 Task: Add an event with the title Casual Lunch Break: Yoga Session, date '2024/03/08', time 9:15 AM to 11:15 AM, logged in from the account softage.10@softage.netand send the event invitation to softage.5@softage.net and softage.6@softage.net. Set a reminder for the event 1 hour before
Action: Mouse moved to (110, 129)
Screenshot: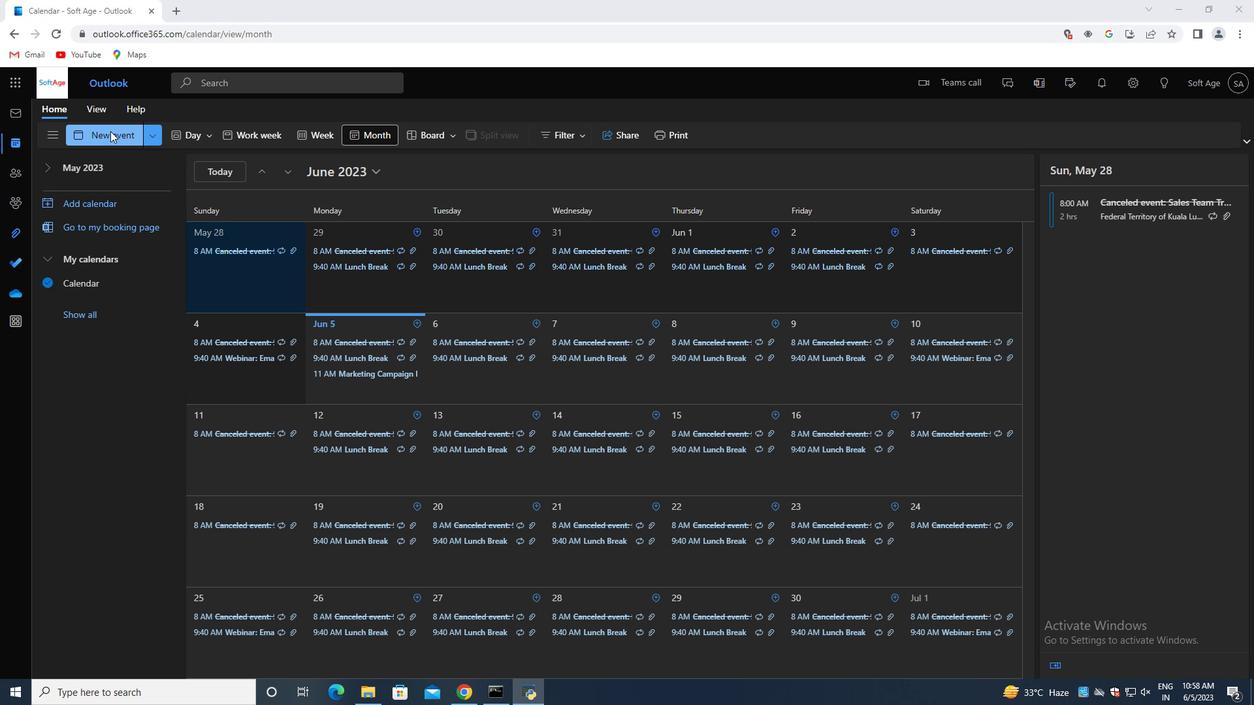 
Action: Mouse pressed left at (110, 129)
Screenshot: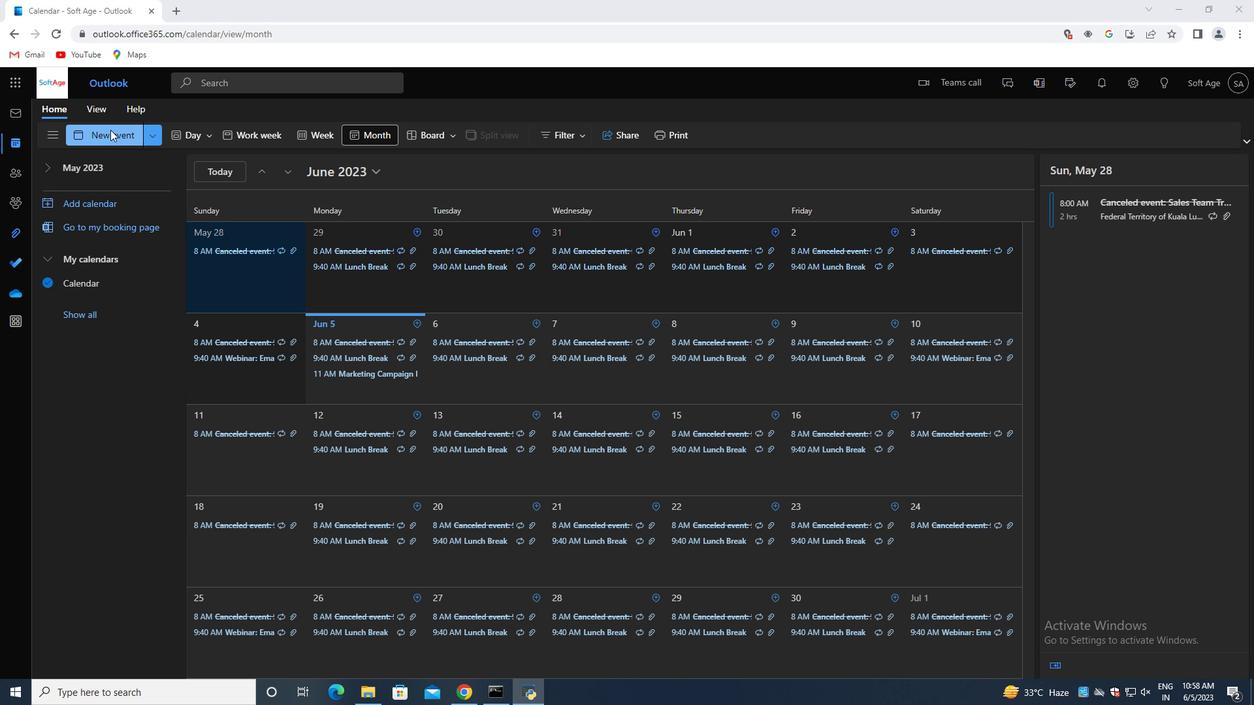 
Action: Mouse moved to (394, 218)
Screenshot: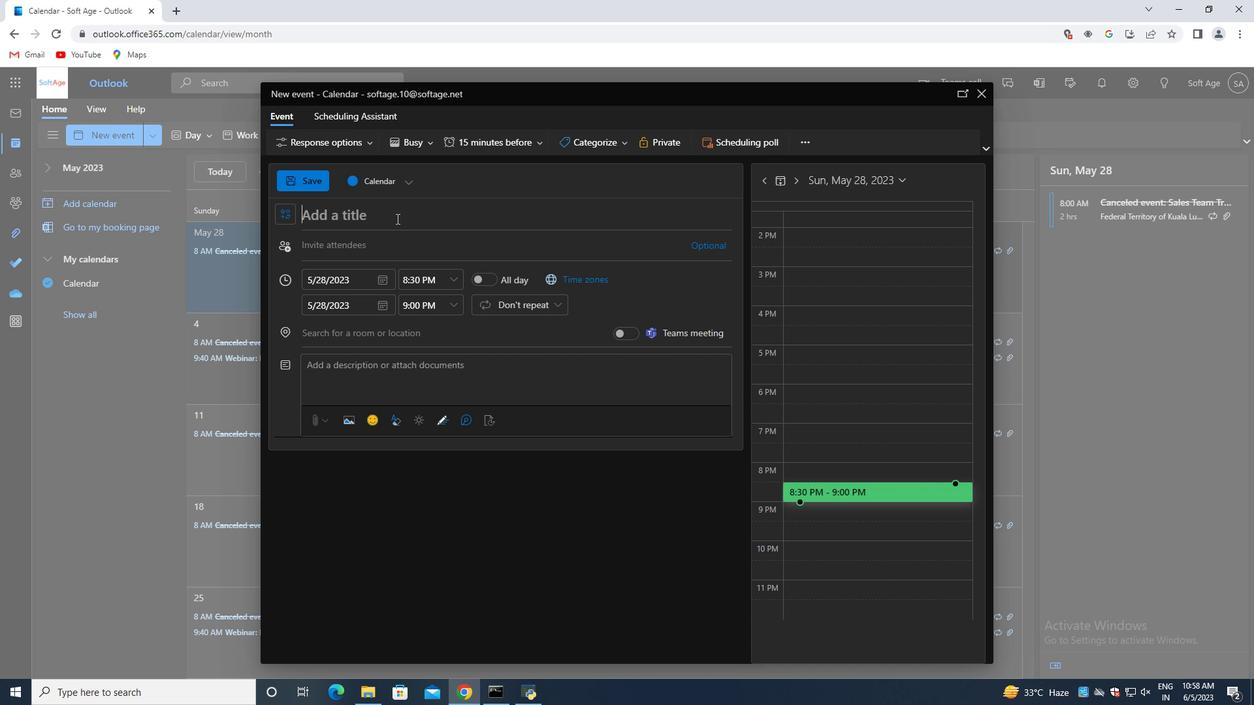 
Action: Mouse pressed left at (394, 218)
Screenshot: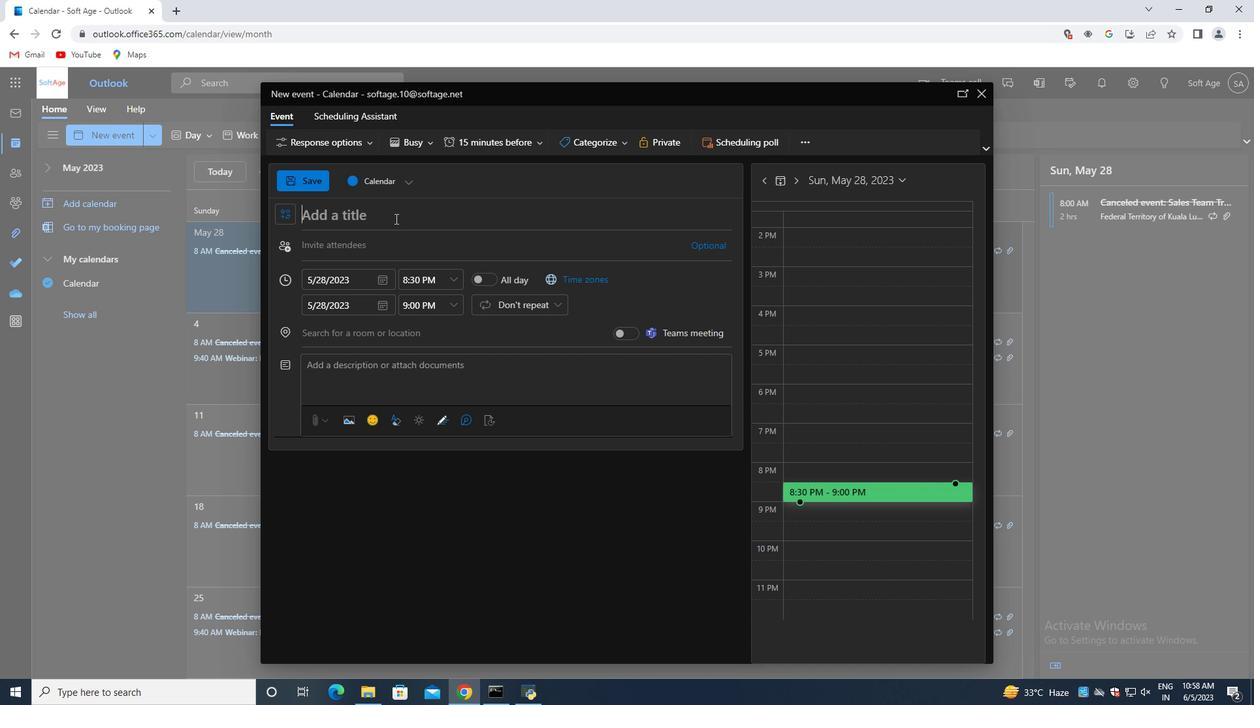 
Action: Key pressed <Key.shift>Ca
Screenshot: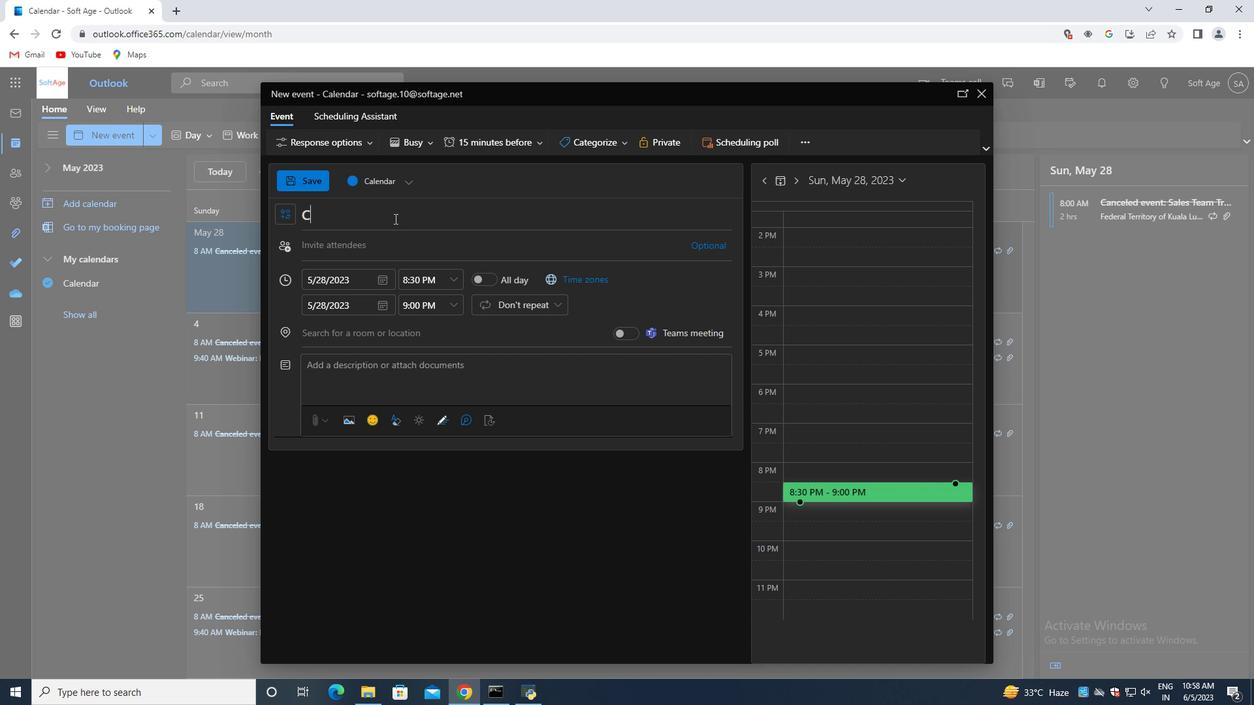 
Action: Mouse moved to (393, 218)
Screenshot: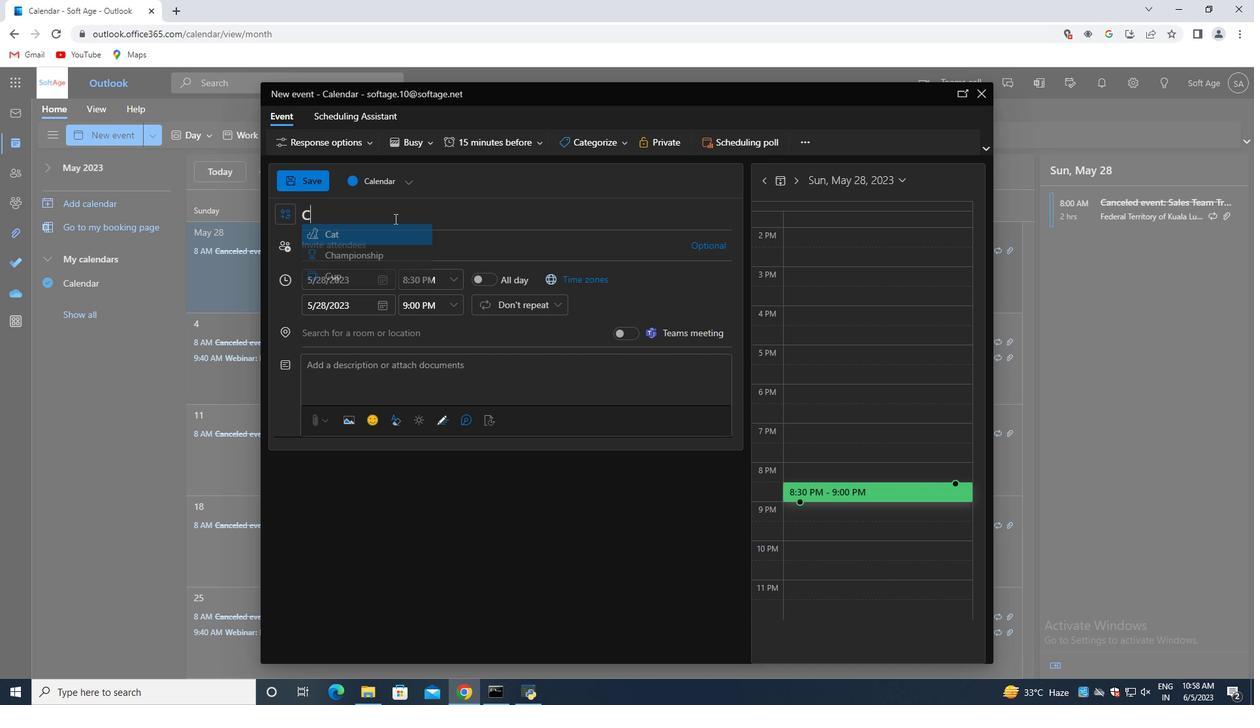 
Action: Key pressed sual<Key.space><Key.shift>Lunch<Key.space><Key.shift>Break<Key.shift_r>:<Key.space><Key.shift>T<Key.backspace>Yoga<Key.space><Key.shift>Session
Screenshot: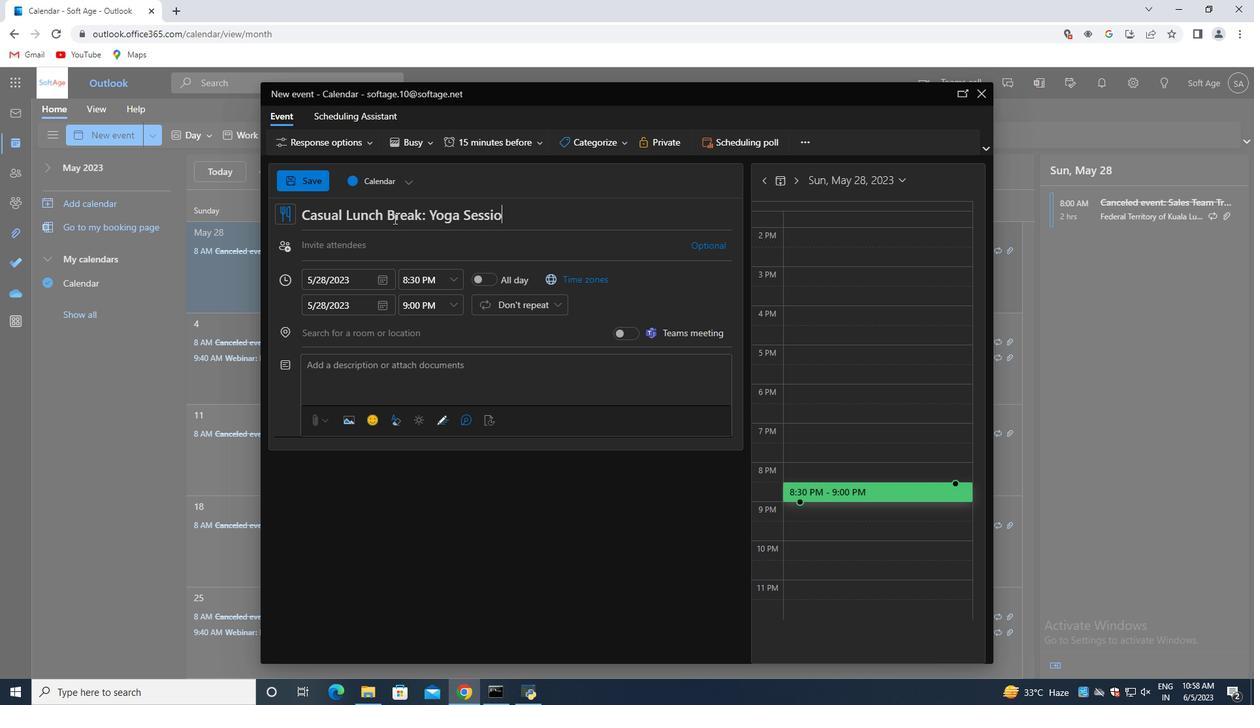 
Action: Mouse moved to (379, 275)
Screenshot: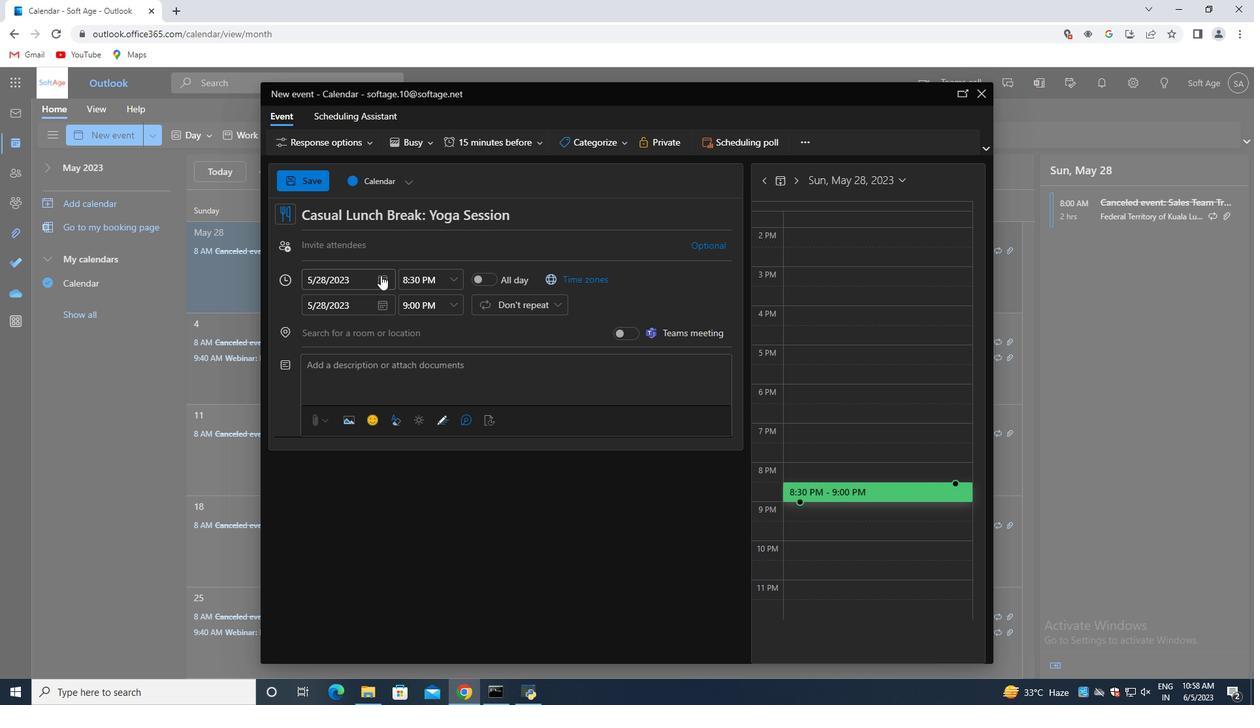 
Action: Mouse pressed left at (379, 275)
Screenshot: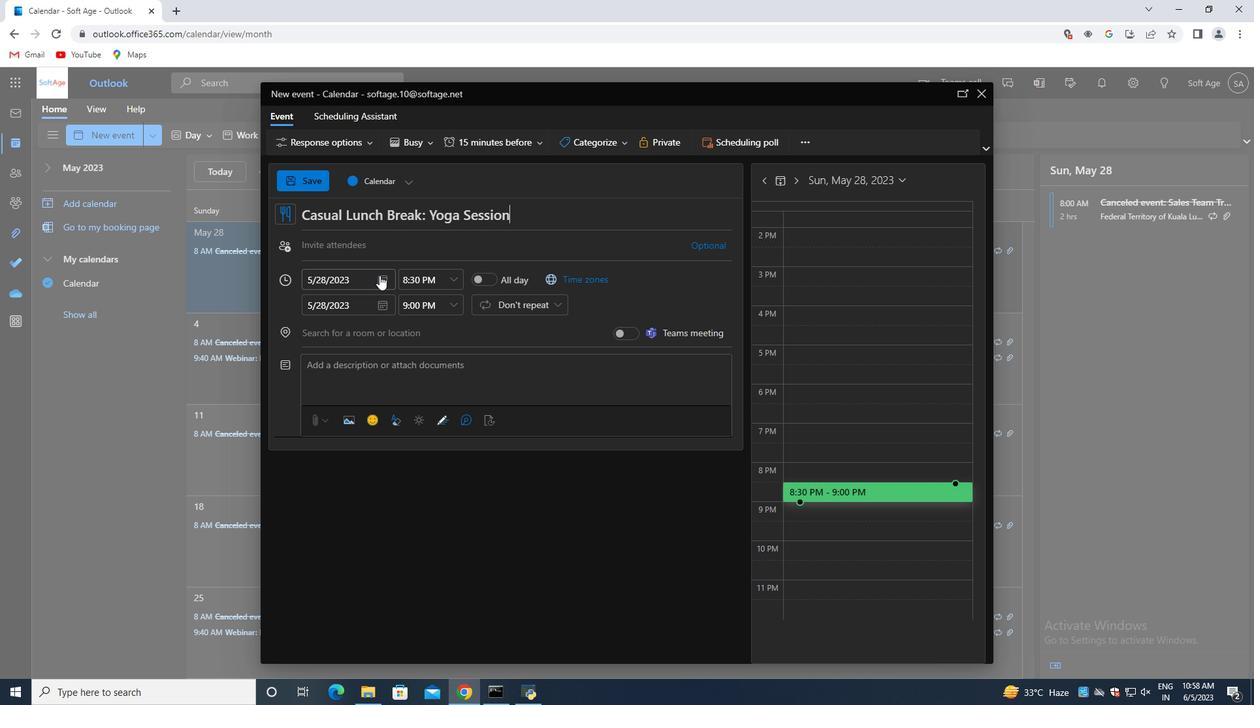 
Action: Mouse moved to (425, 306)
Screenshot: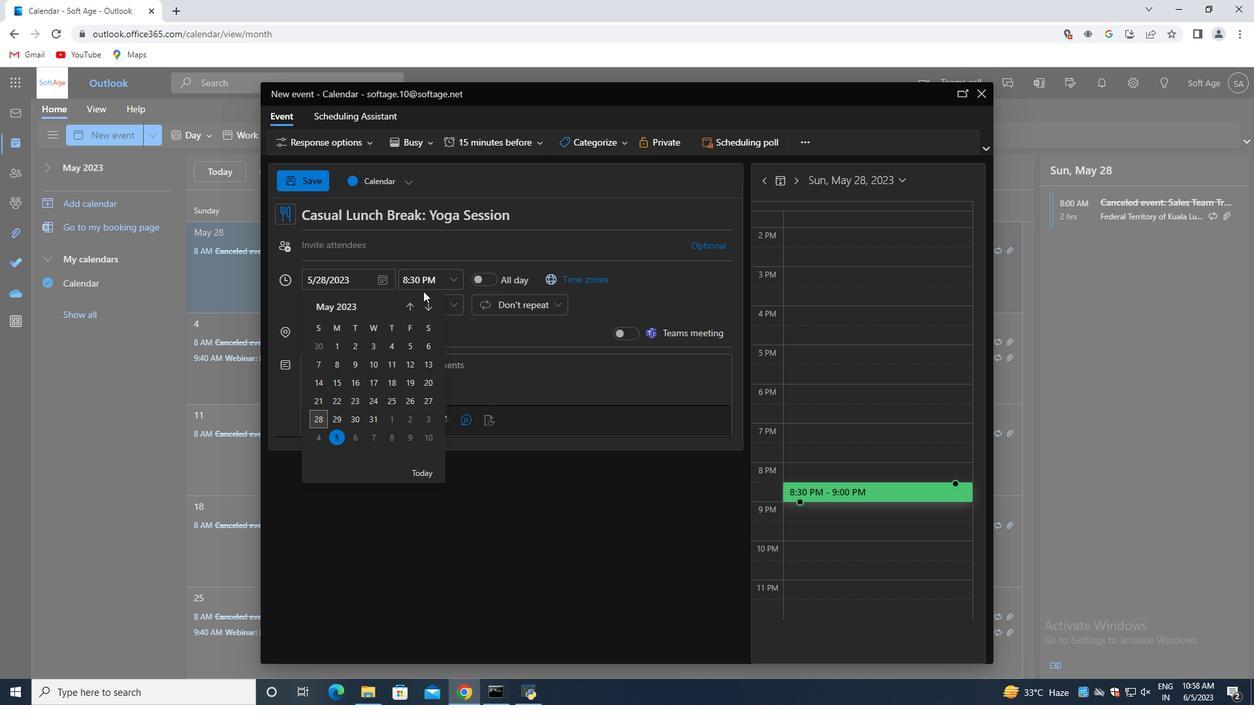 
Action: Mouse pressed left at (425, 306)
Screenshot: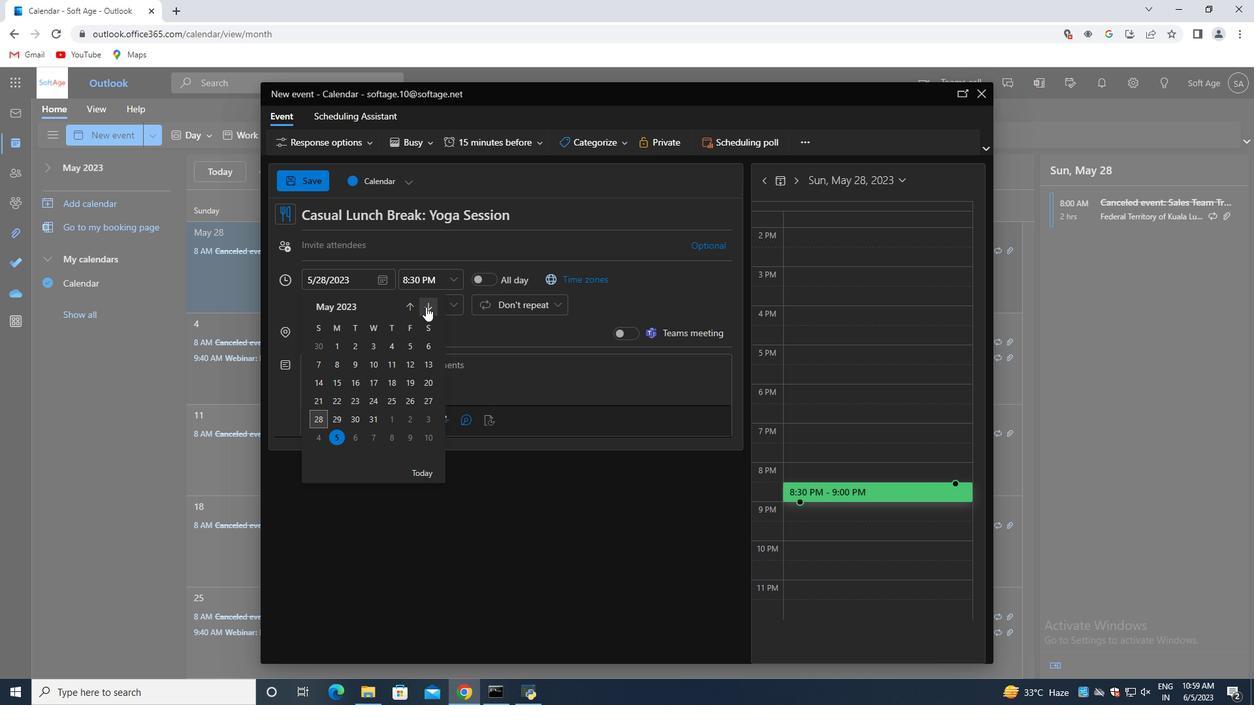 
Action: Mouse pressed left at (425, 306)
Screenshot: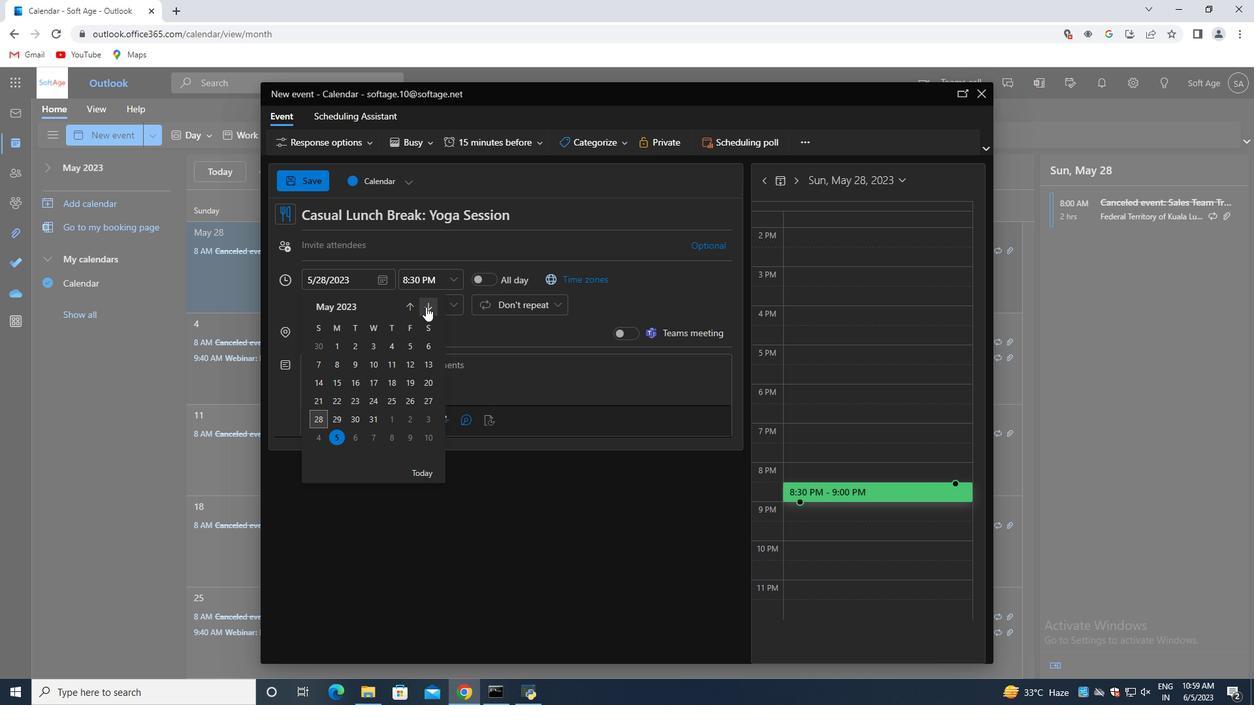 
Action: Mouse pressed left at (425, 306)
Screenshot: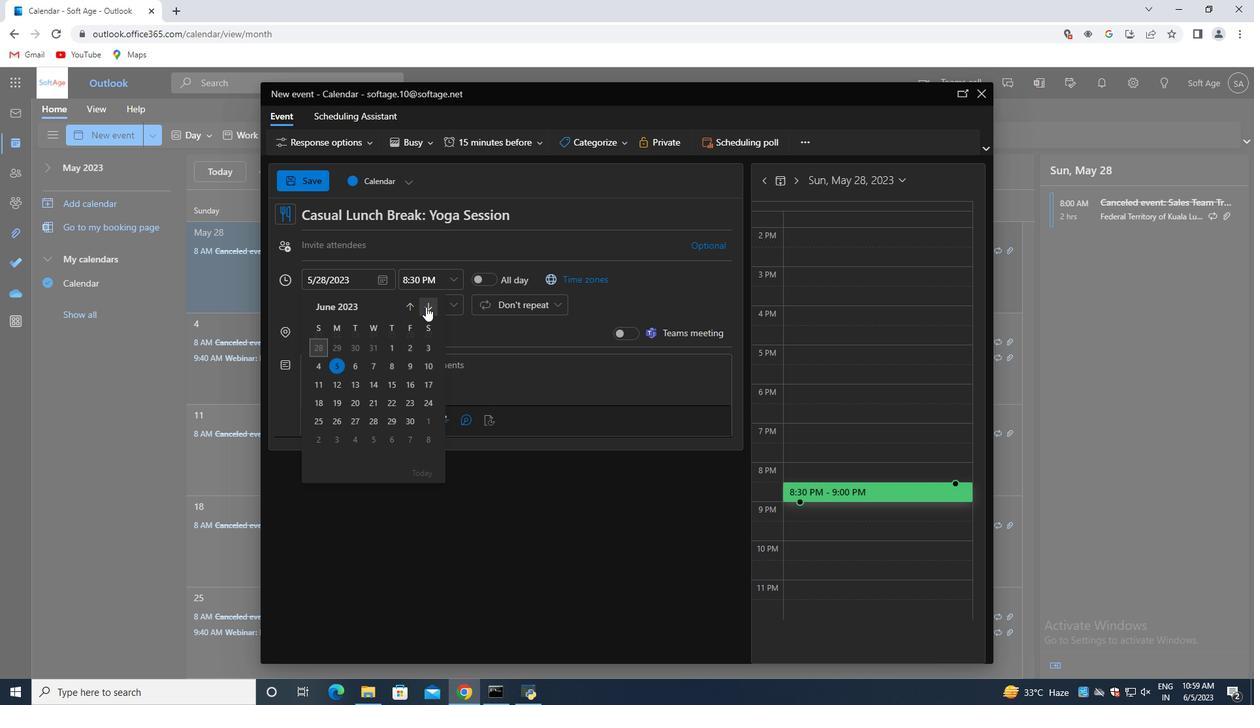 
Action: Mouse pressed left at (425, 306)
Screenshot: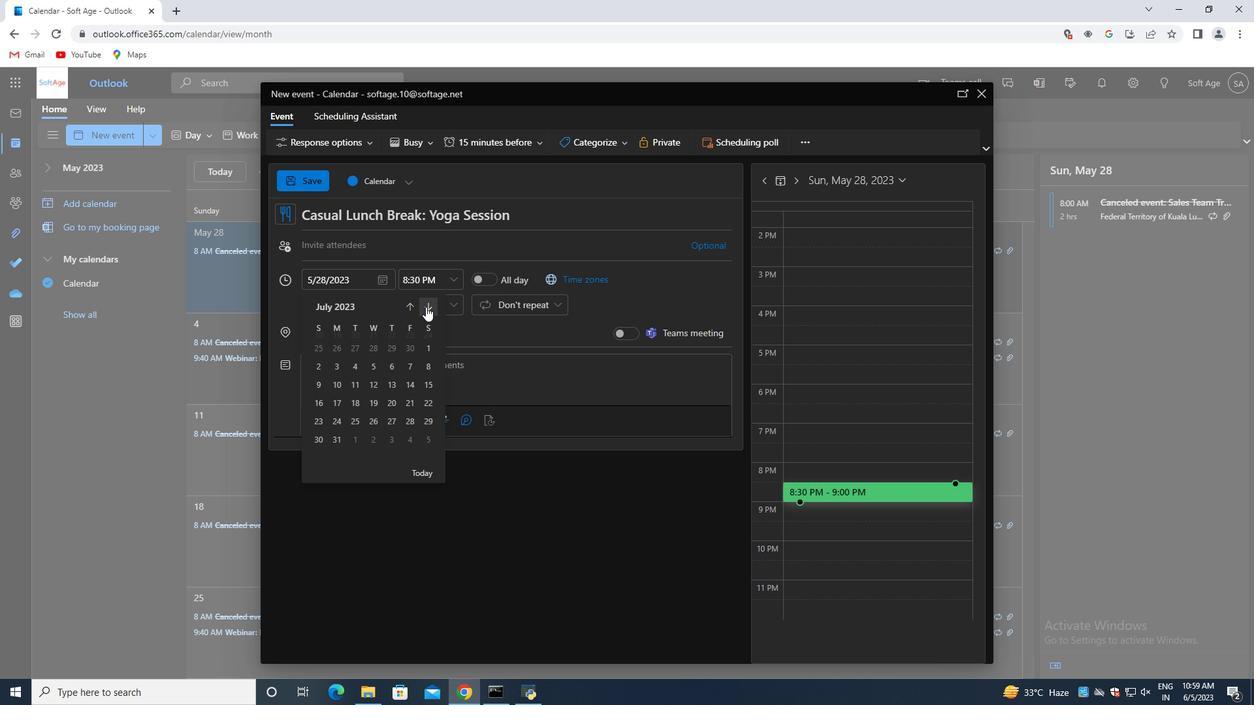 
Action: Mouse pressed left at (425, 306)
Screenshot: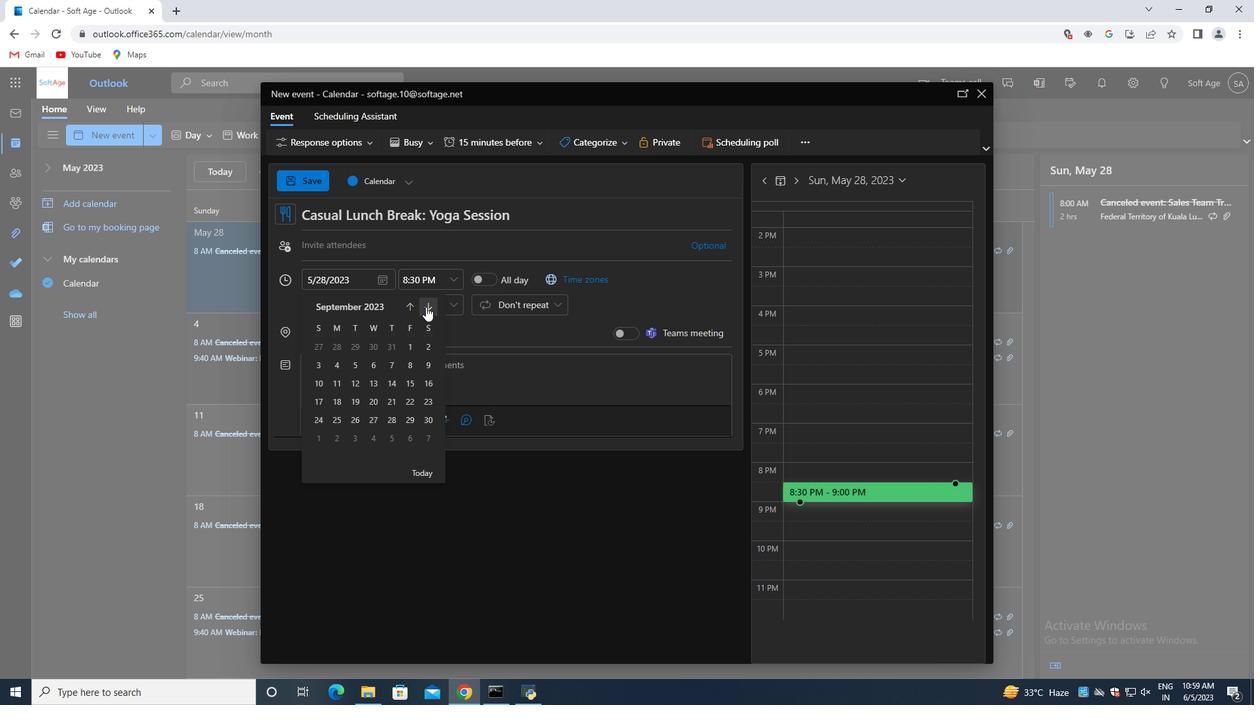 
Action: Mouse pressed left at (425, 306)
Screenshot: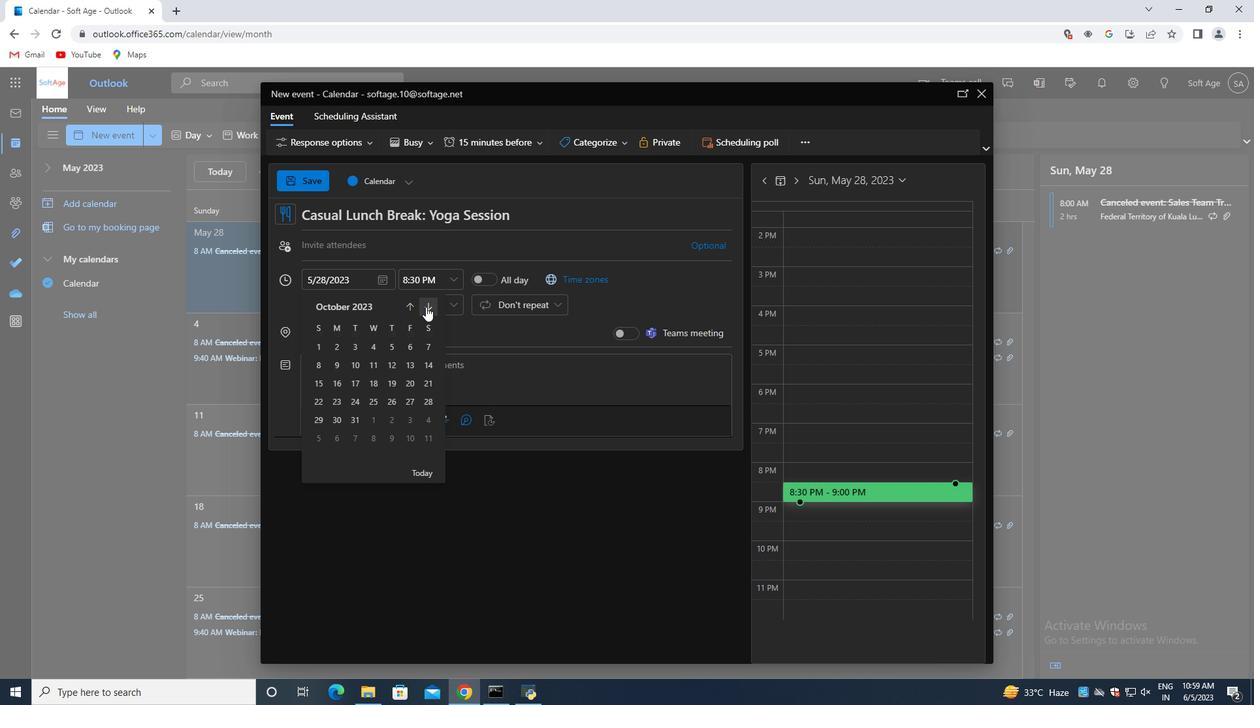 
Action: Mouse pressed left at (425, 306)
Screenshot: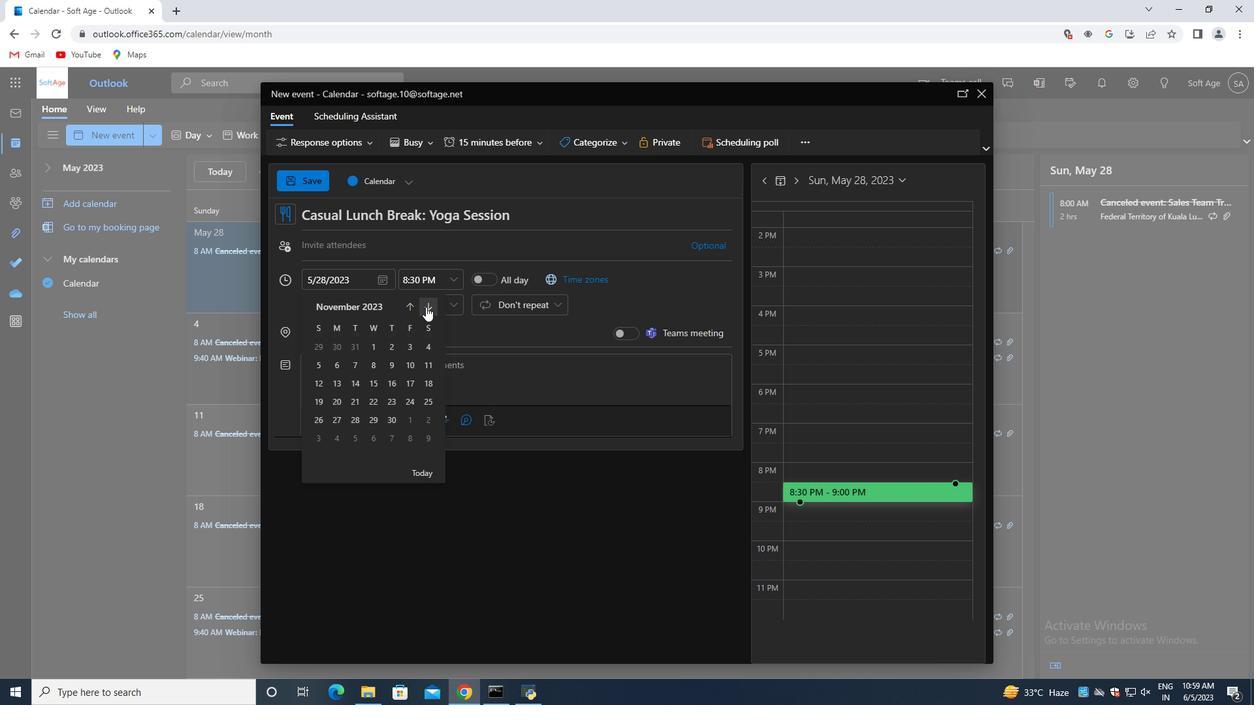 
Action: Mouse pressed left at (425, 306)
Screenshot: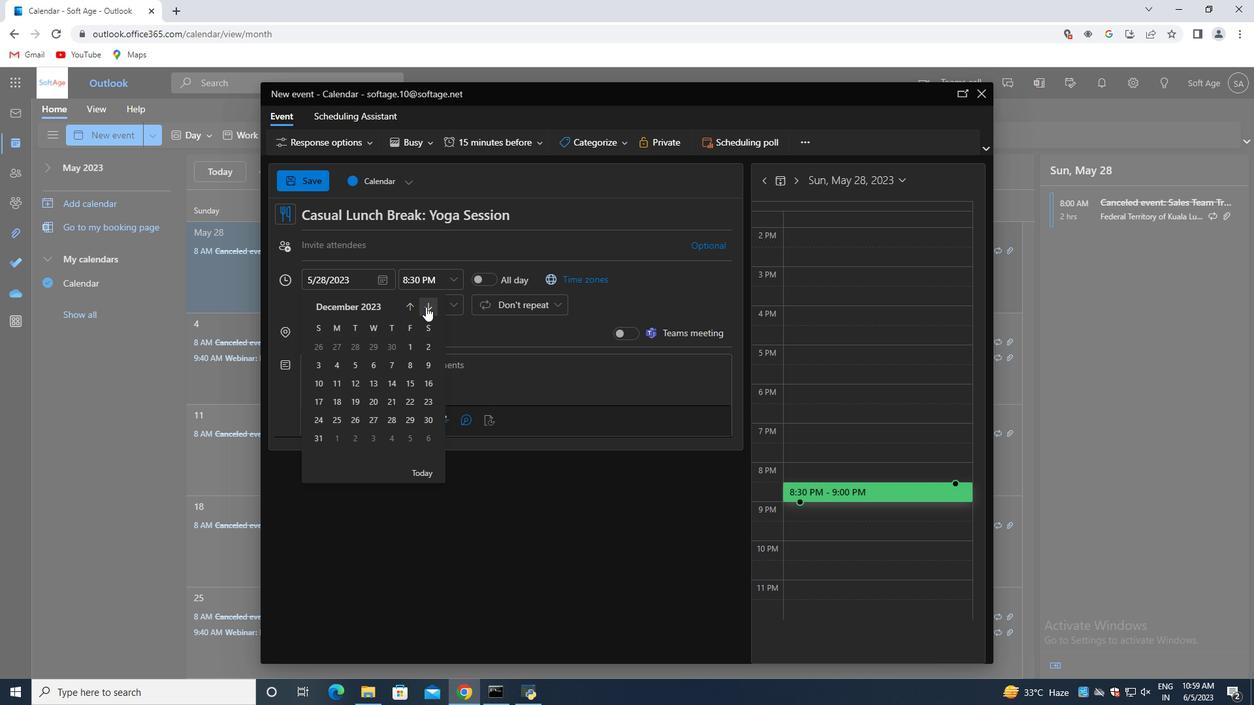 
Action: Mouse pressed left at (425, 306)
Screenshot: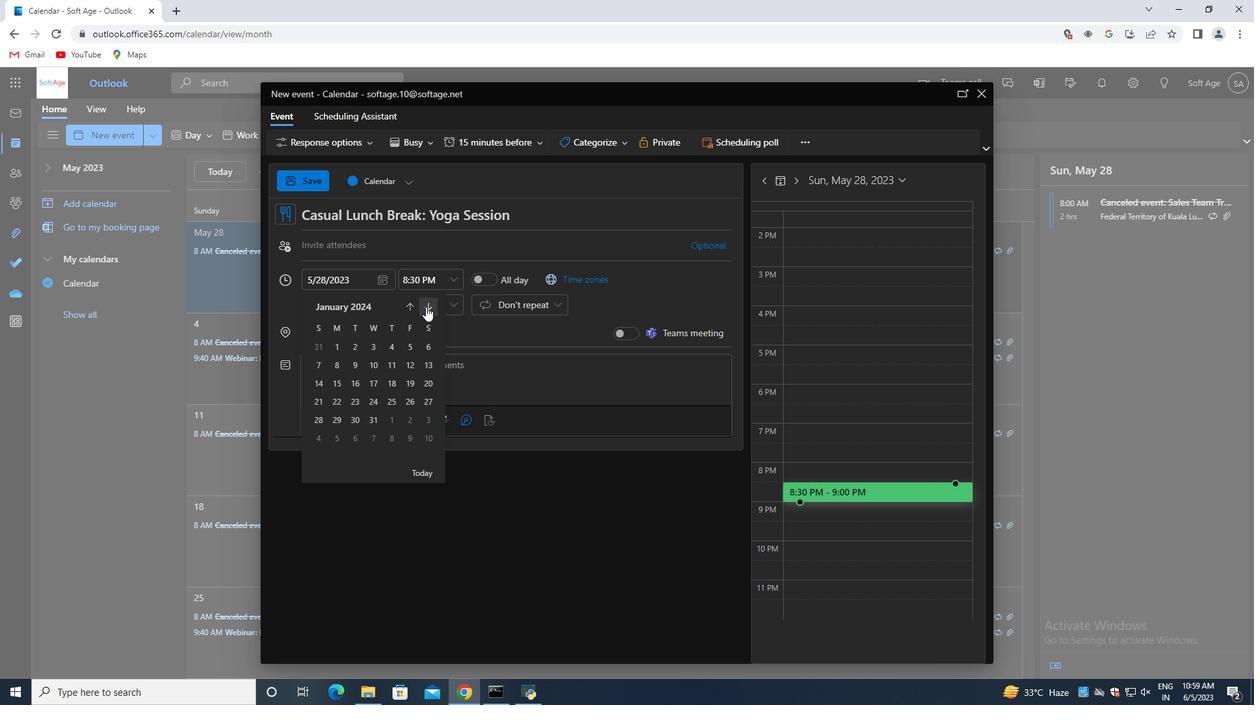 
Action: Mouse pressed left at (425, 306)
Screenshot: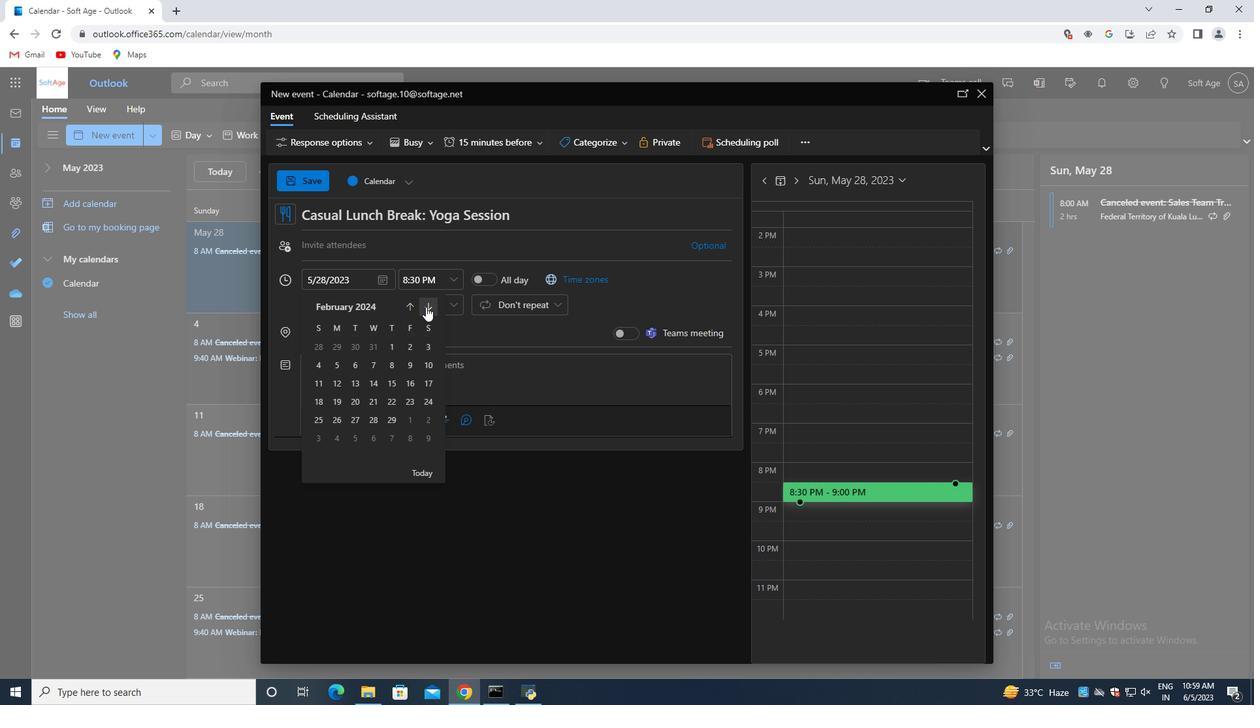 
Action: Mouse moved to (404, 364)
Screenshot: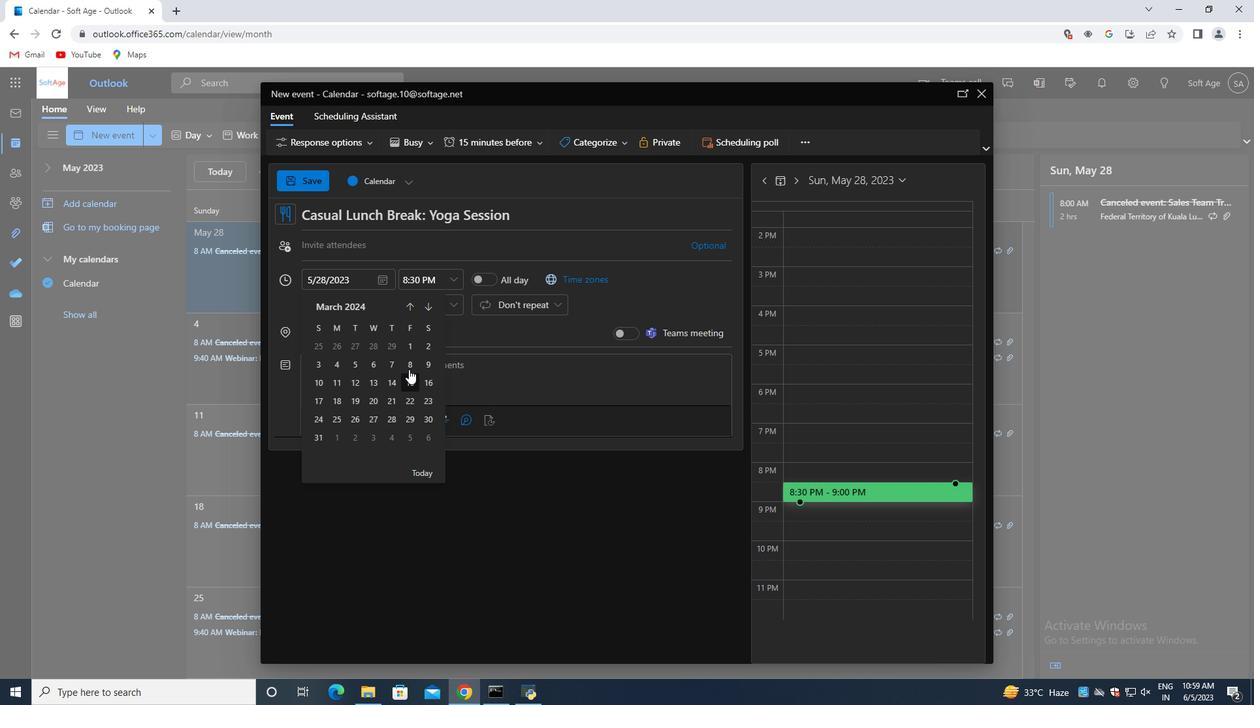 
Action: Mouse pressed left at (404, 364)
Screenshot: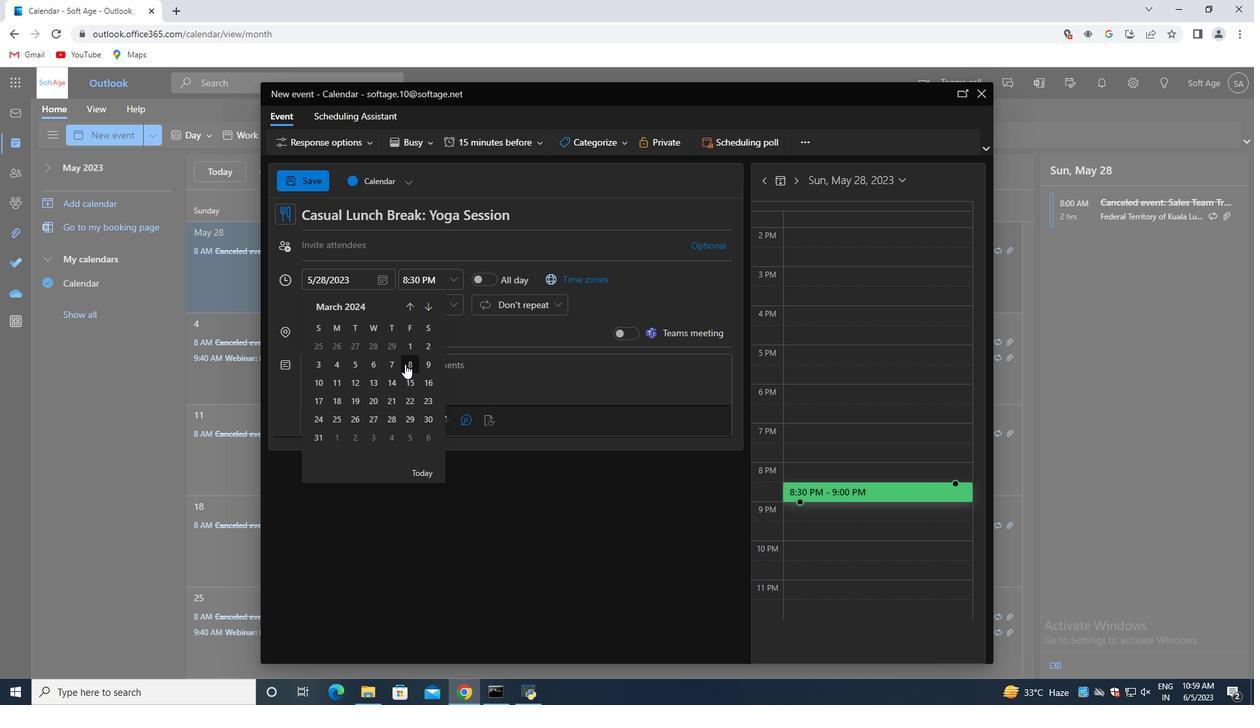 
Action: Mouse moved to (450, 280)
Screenshot: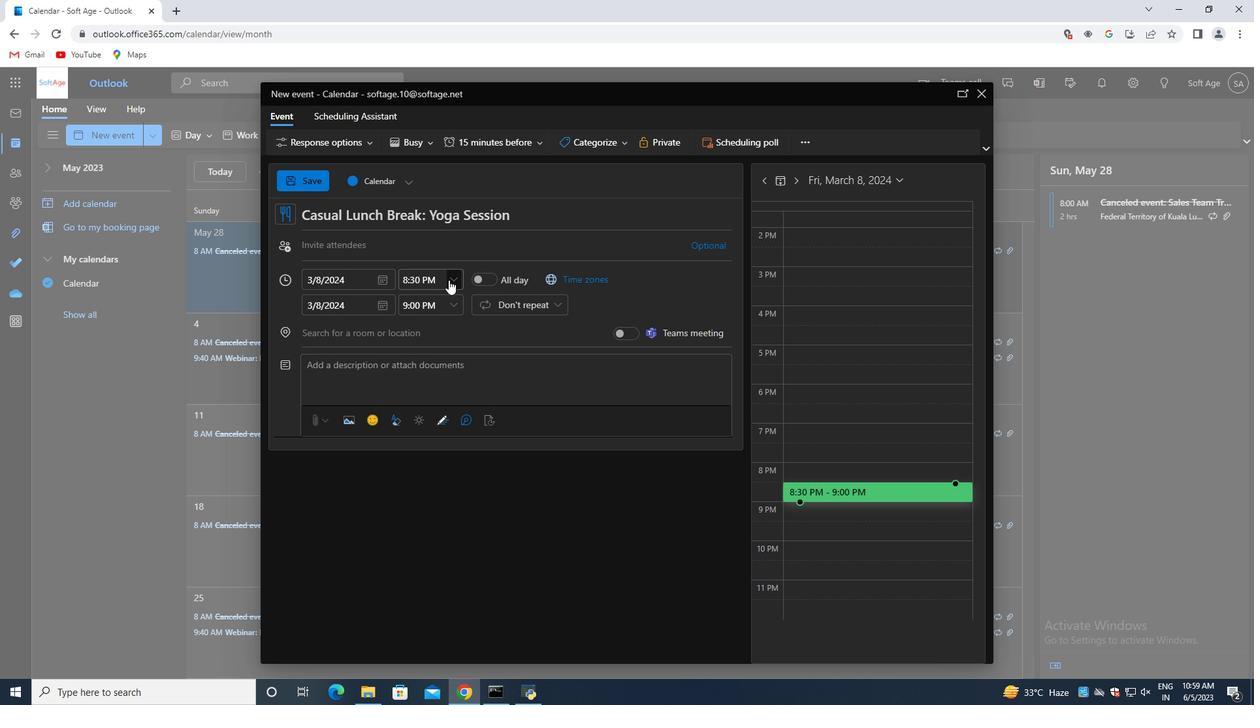 
Action: Mouse pressed left at (450, 280)
Screenshot: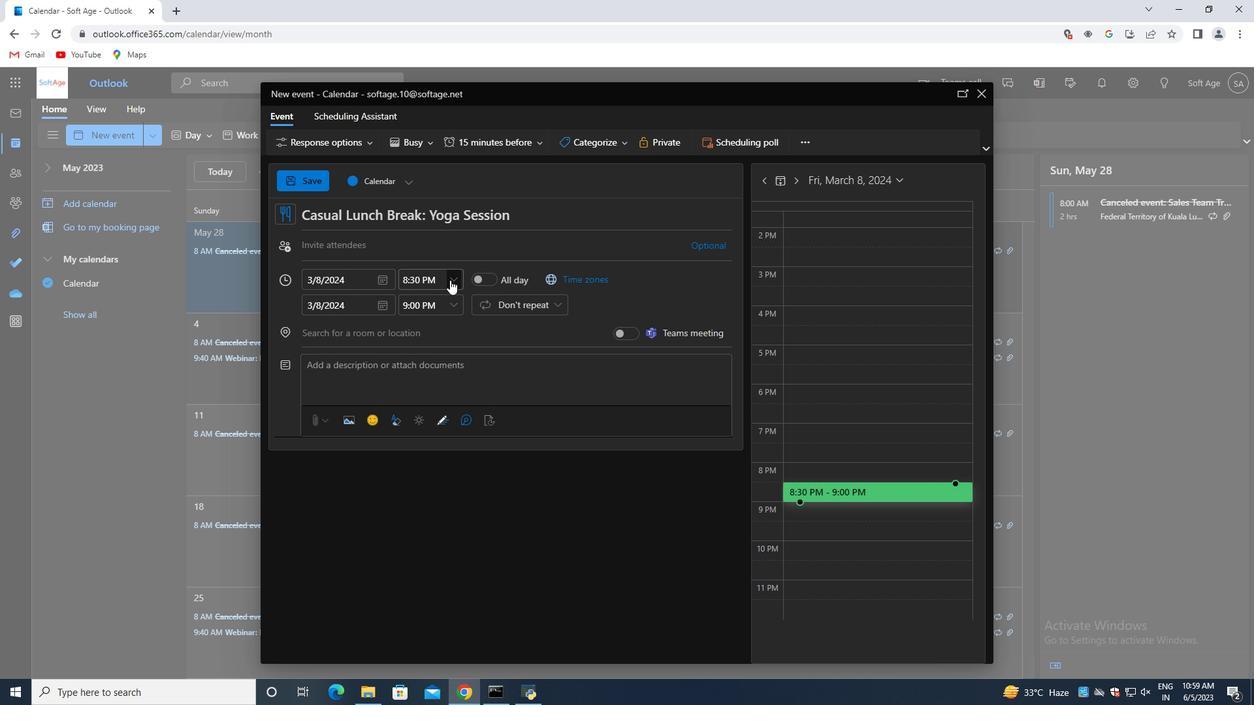 
Action: Mouse moved to (404, 353)
Screenshot: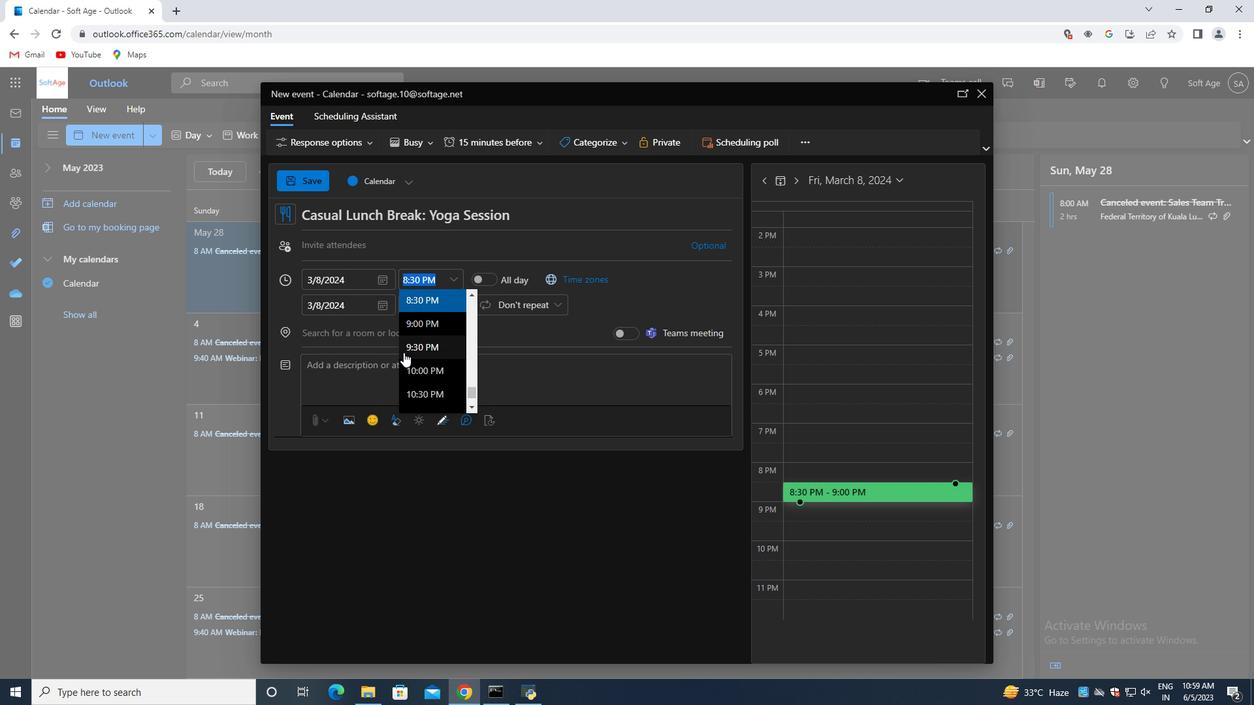 
Action: Mouse scrolled (404, 354) with delta (0, 0)
Screenshot: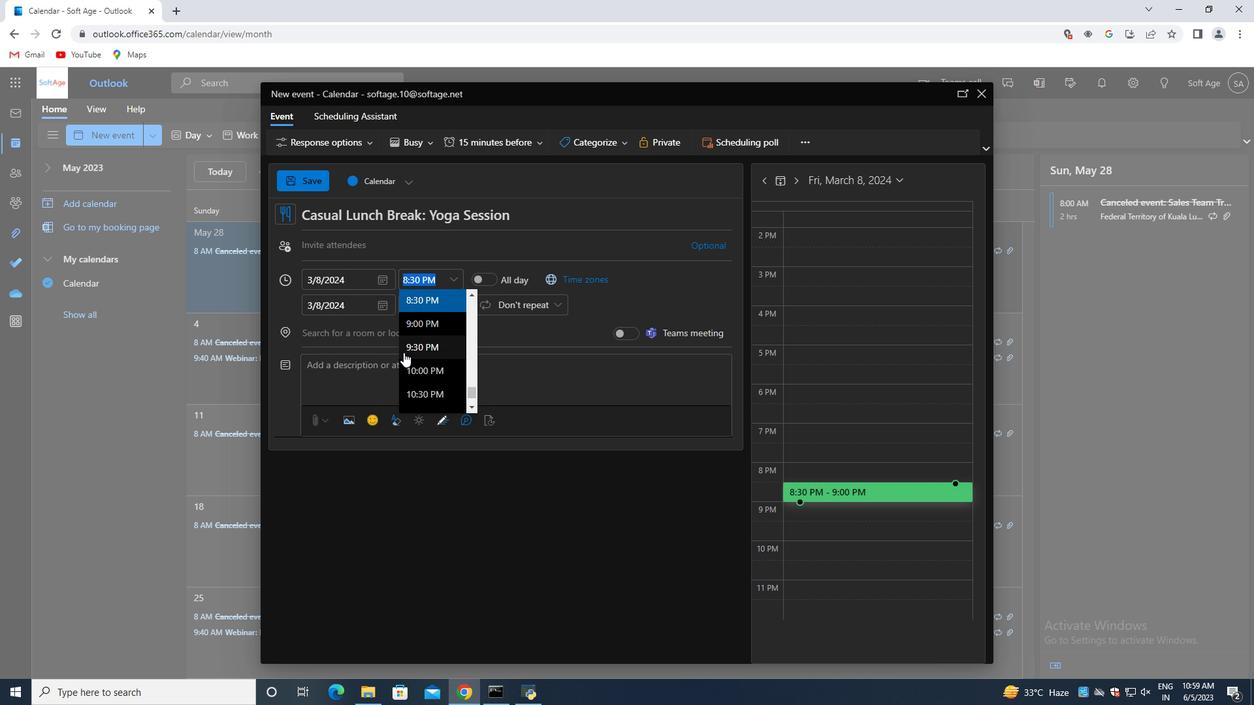 
Action: Mouse scrolled (404, 354) with delta (0, 0)
Screenshot: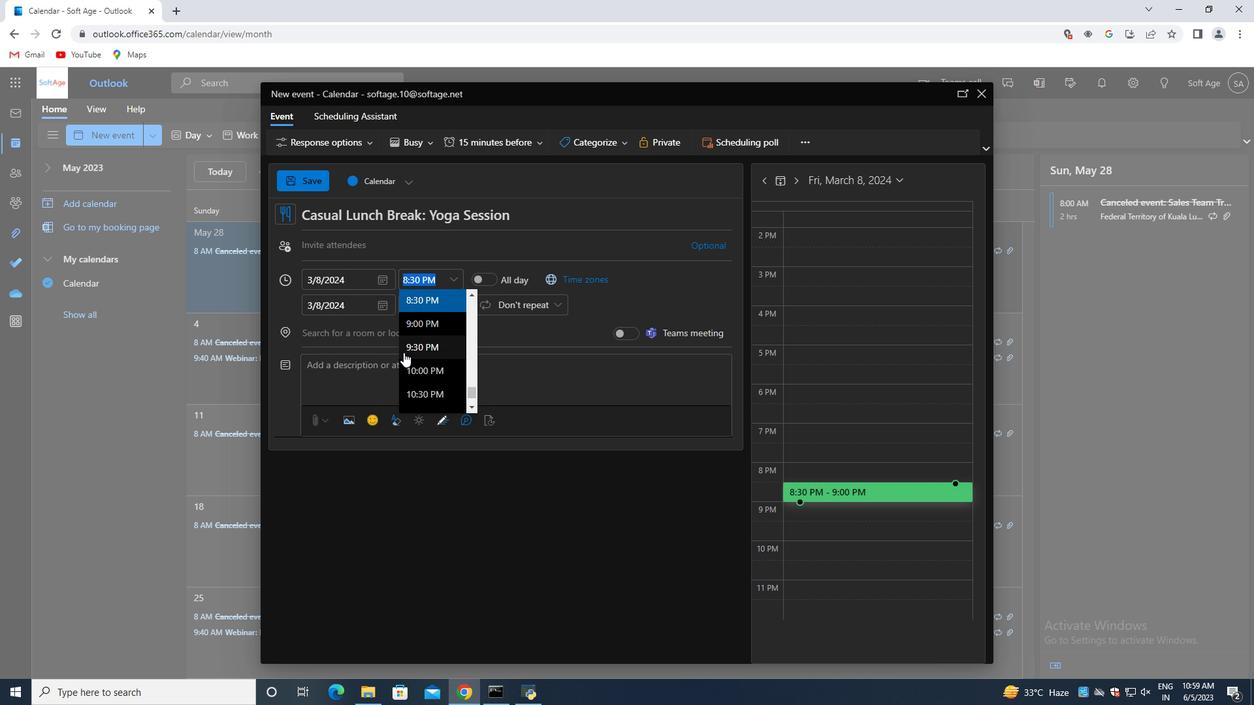 
Action: Mouse scrolled (404, 354) with delta (0, 0)
Screenshot: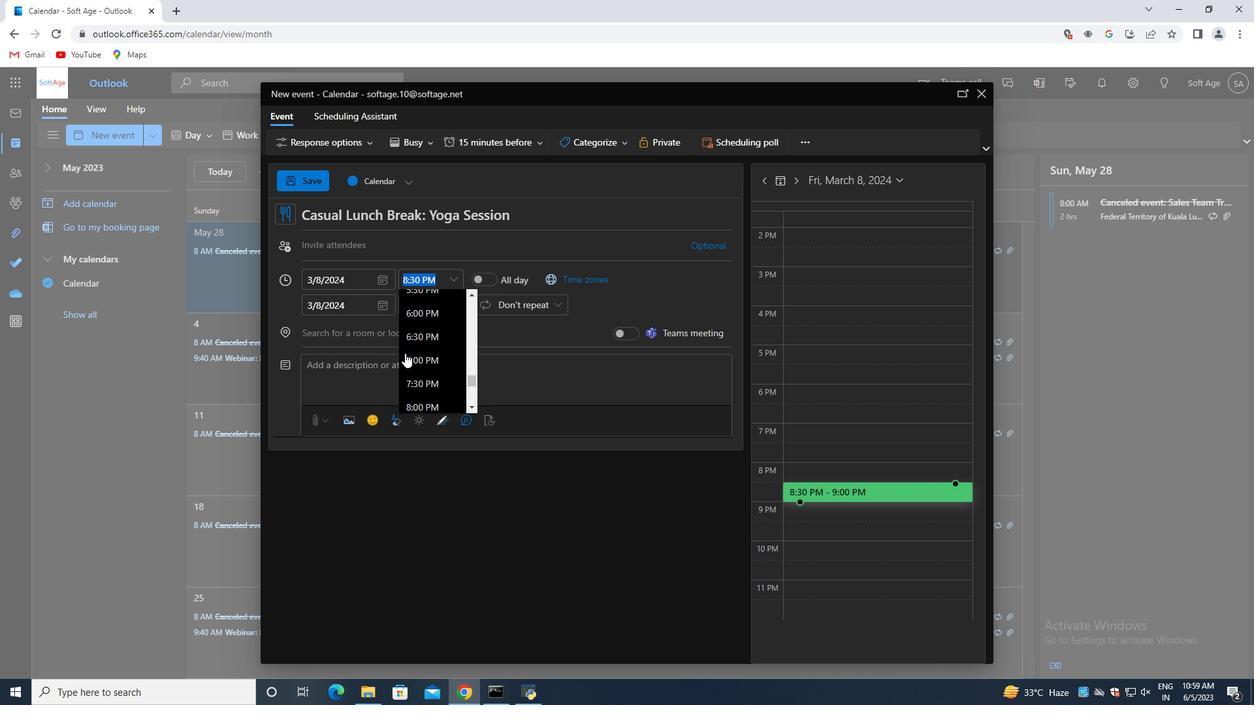 
Action: Mouse scrolled (404, 354) with delta (0, 0)
Screenshot: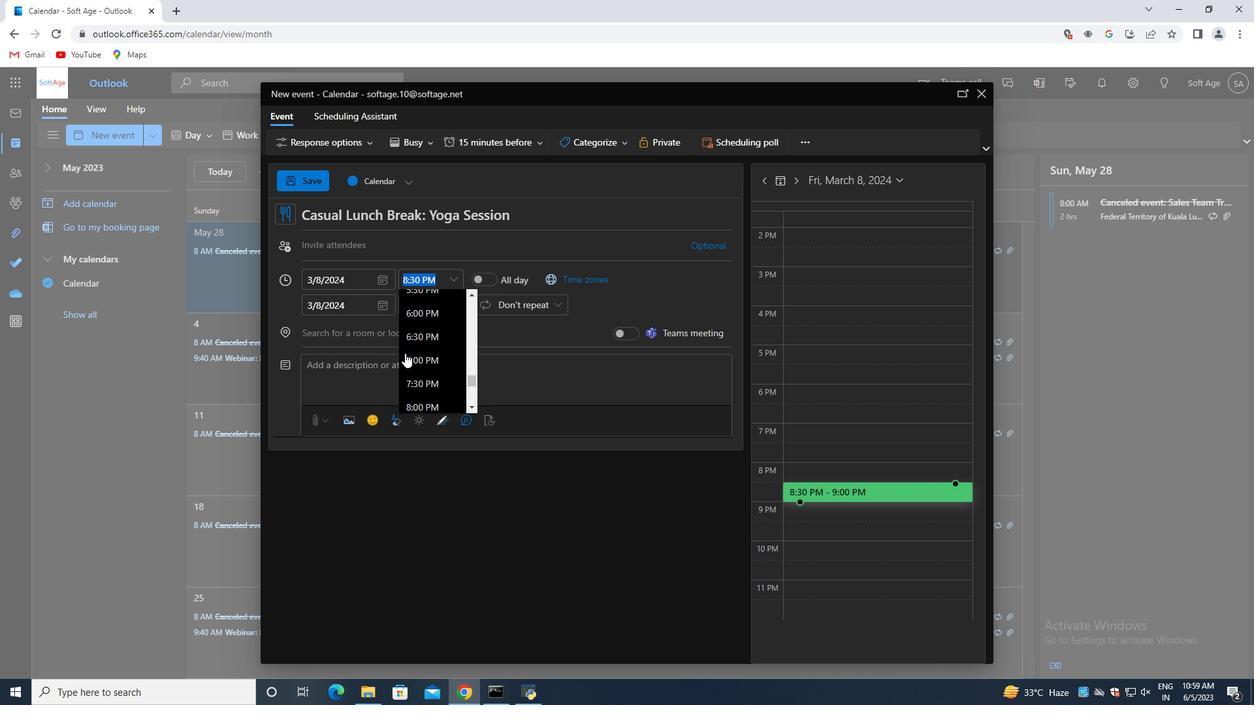 
Action: Mouse scrolled (404, 354) with delta (0, 0)
Screenshot: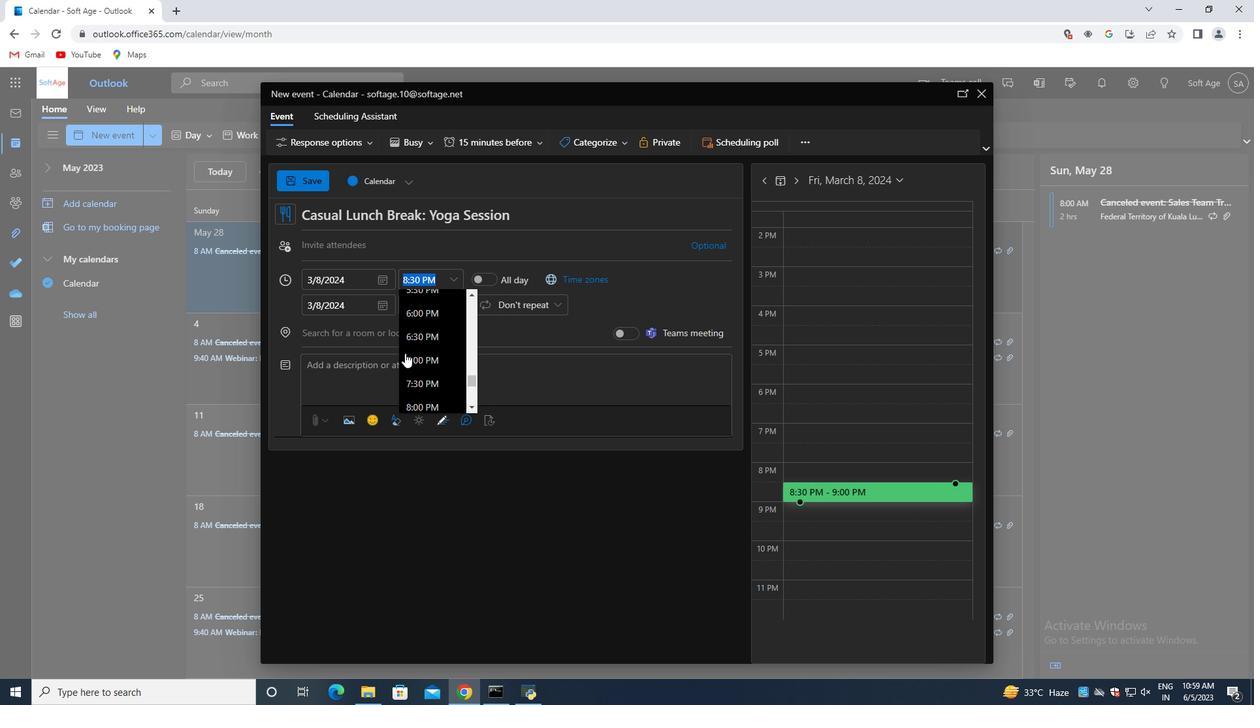
Action: Mouse scrolled (404, 354) with delta (0, 0)
Screenshot: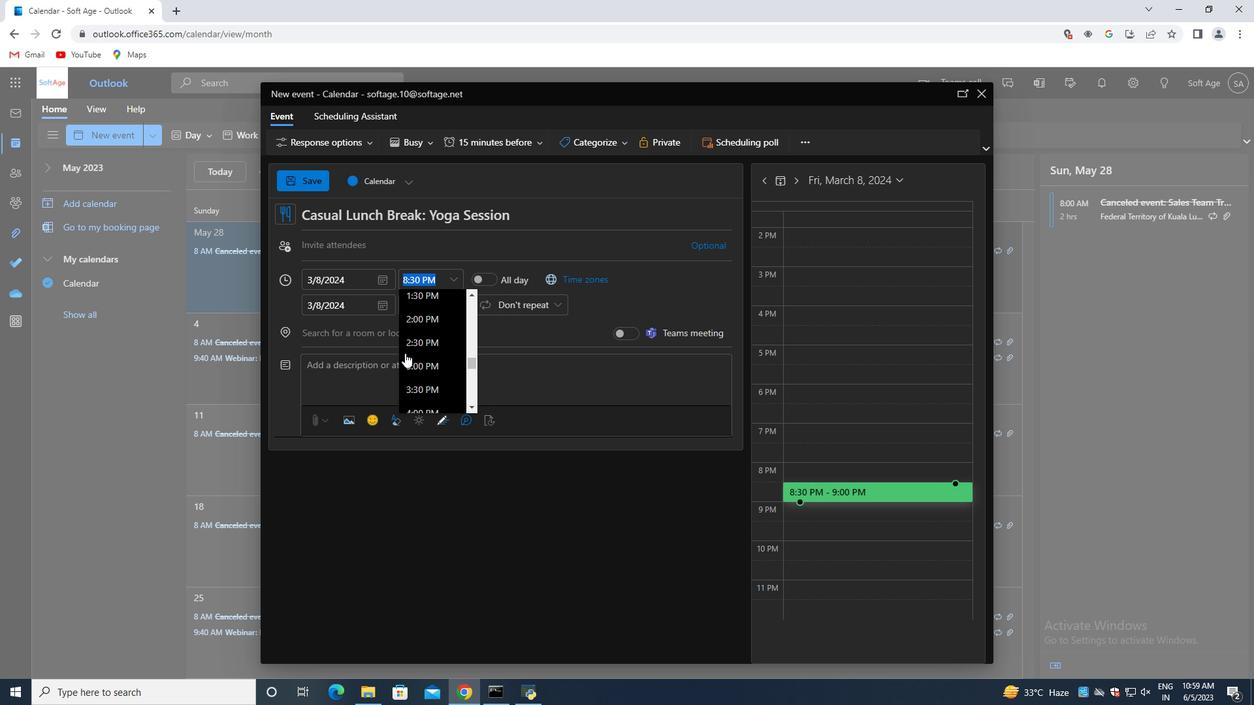 
Action: Mouse scrolled (404, 354) with delta (0, 0)
Screenshot: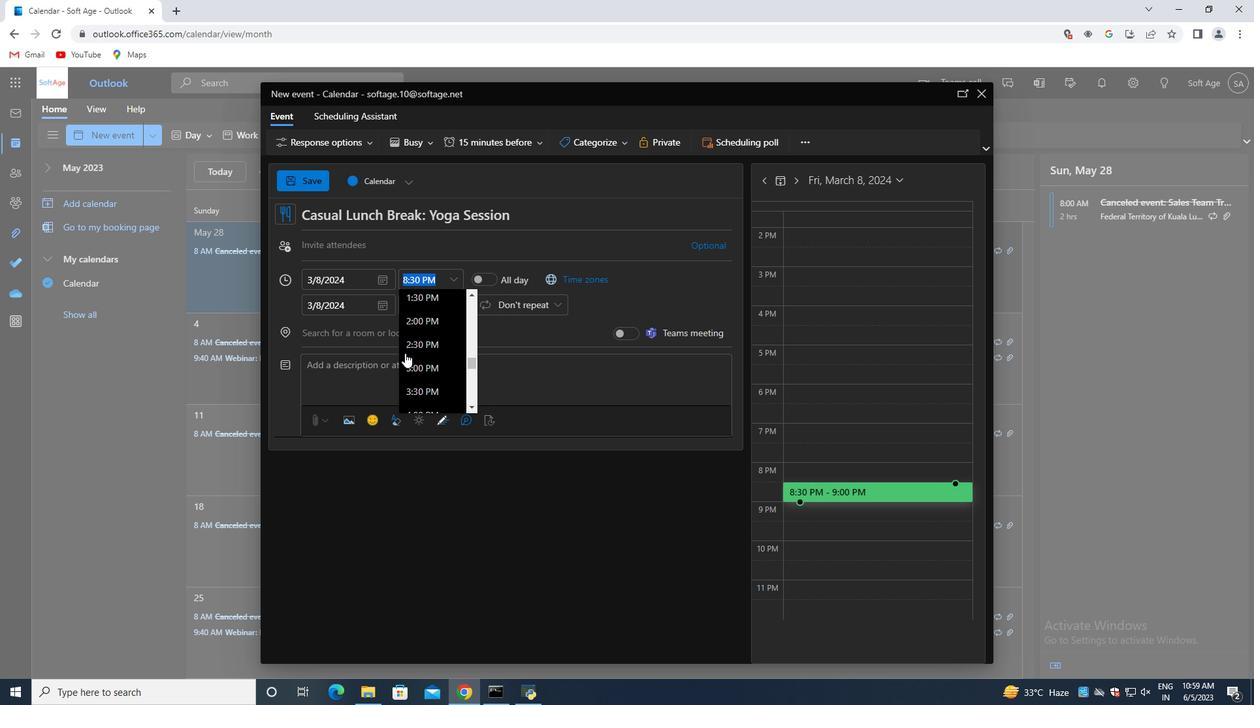 
Action: Mouse scrolled (404, 354) with delta (0, 0)
Screenshot: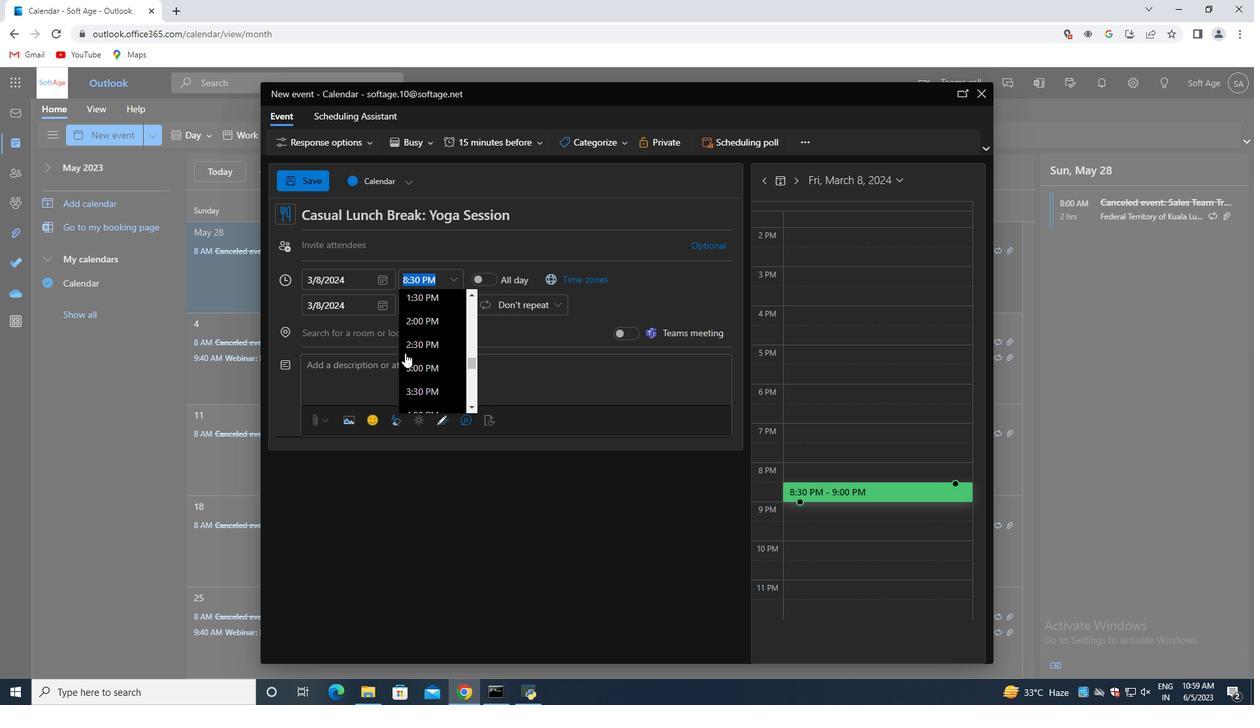 
Action: Mouse scrolled (404, 354) with delta (0, 0)
Screenshot: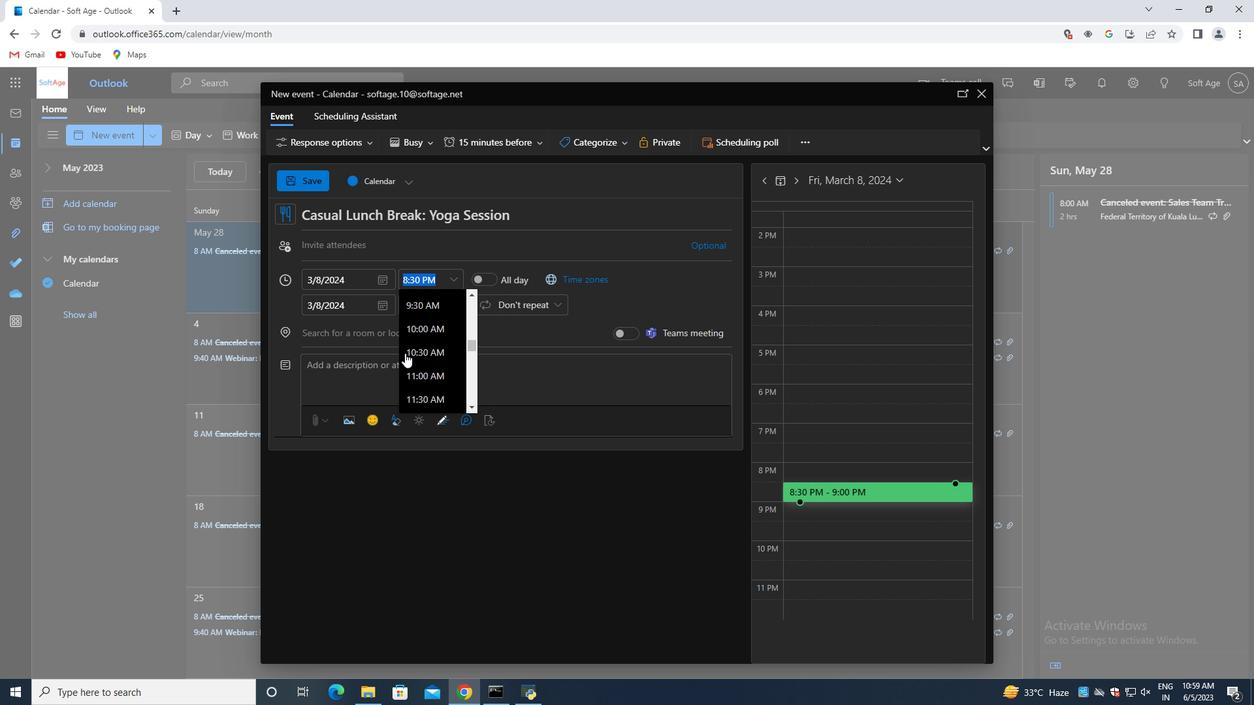 
Action: Mouse scrolled (404, 354) with delta (0, 0)
Screenshot: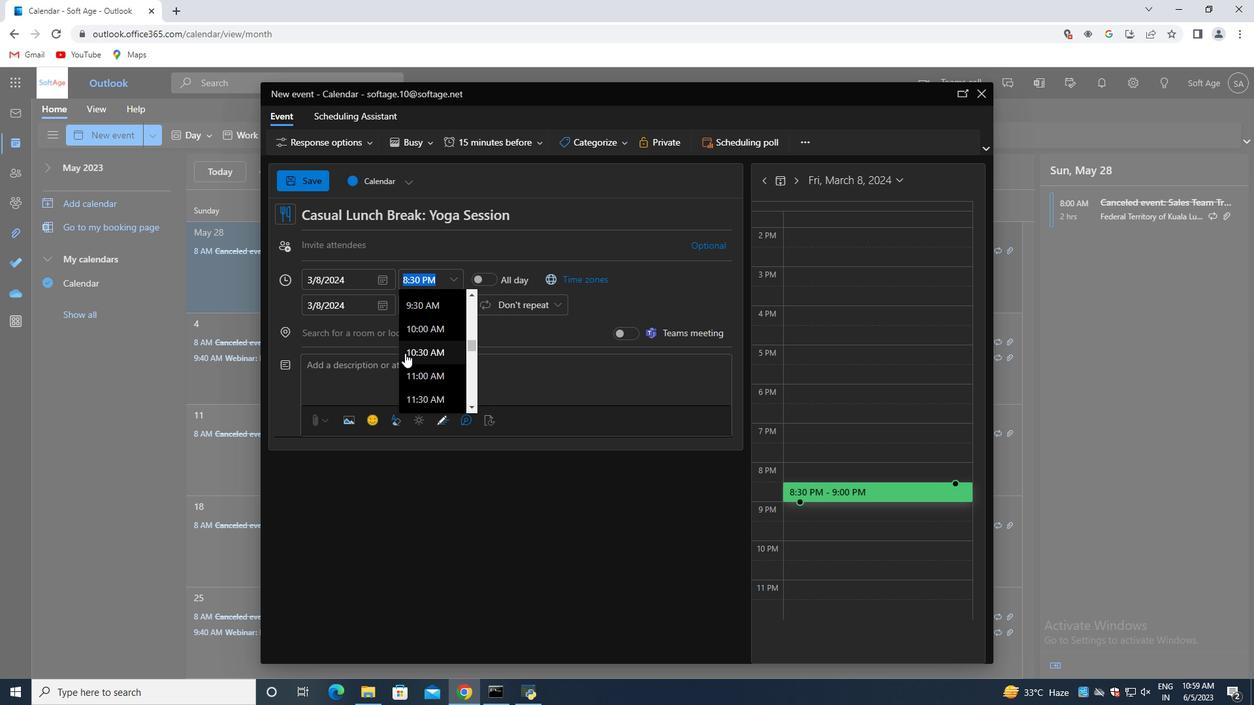 
Action: Mouse scrolled (404, 354) with delta (0, 0)
Screenshot: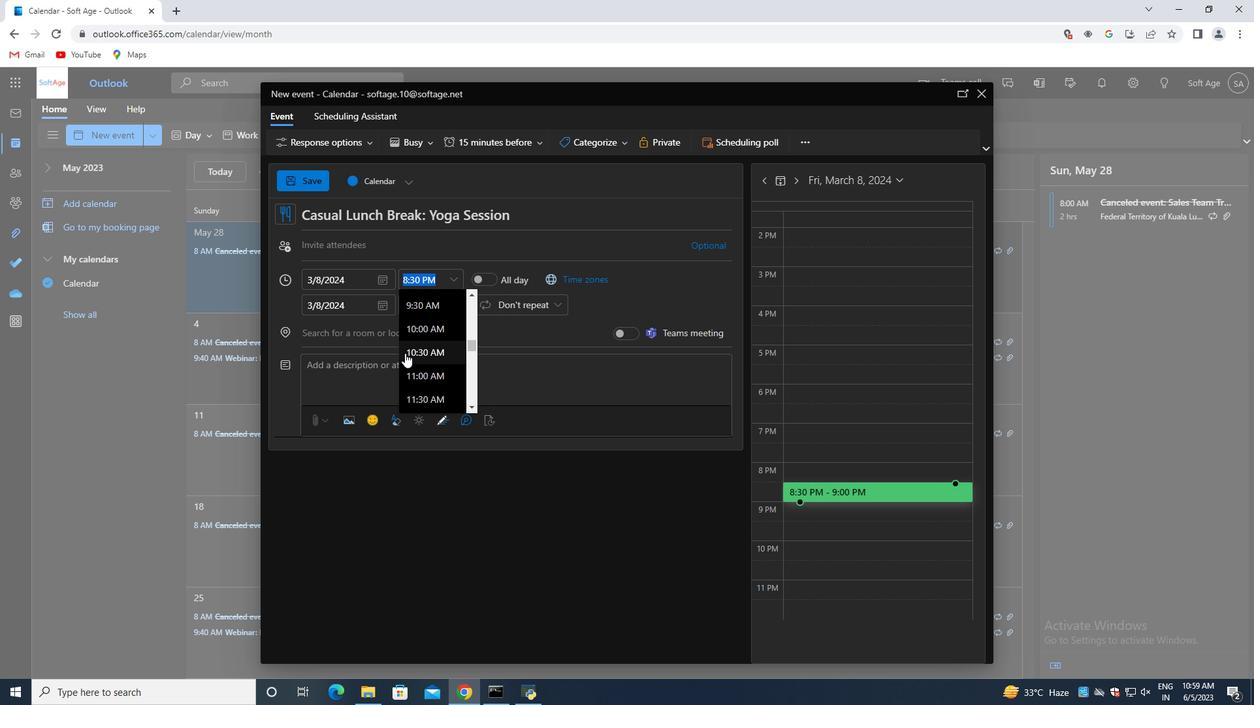 
Action: Mouse scrolled (404, 352) with delta (0, 0)
Screenshot: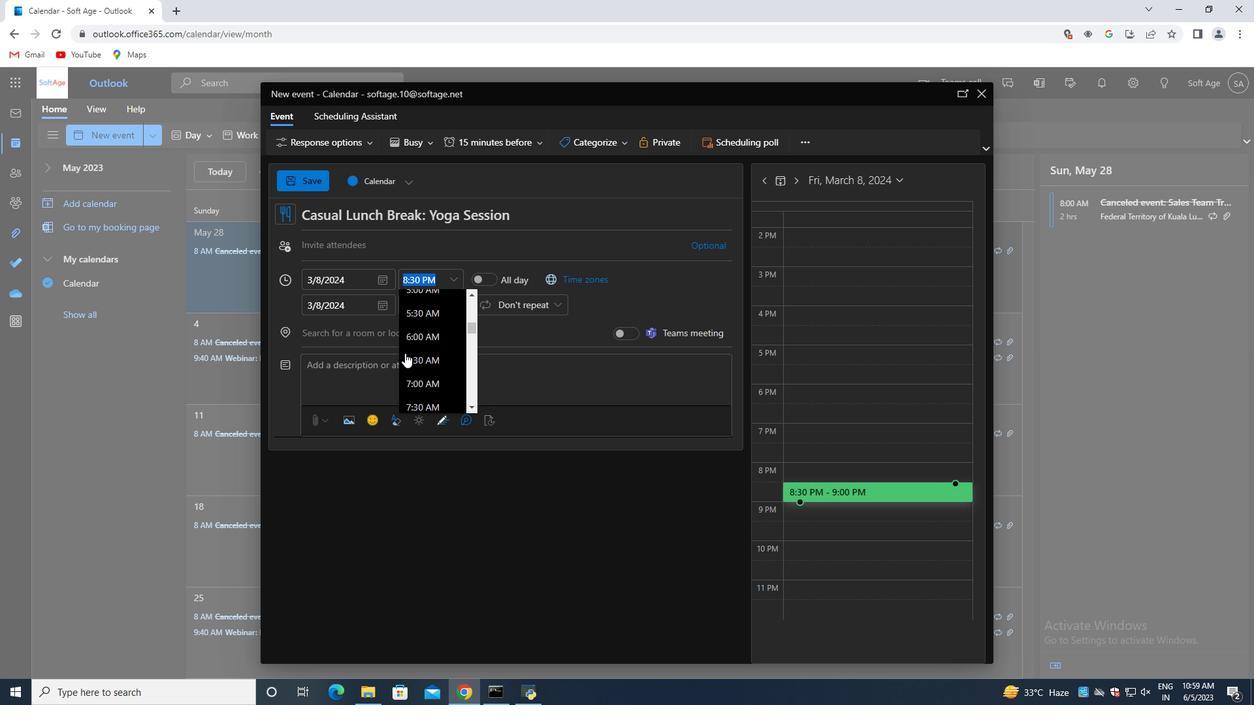 
Action: Mouse scrolled (404, 352) with delta (0, 0)
Screenshot: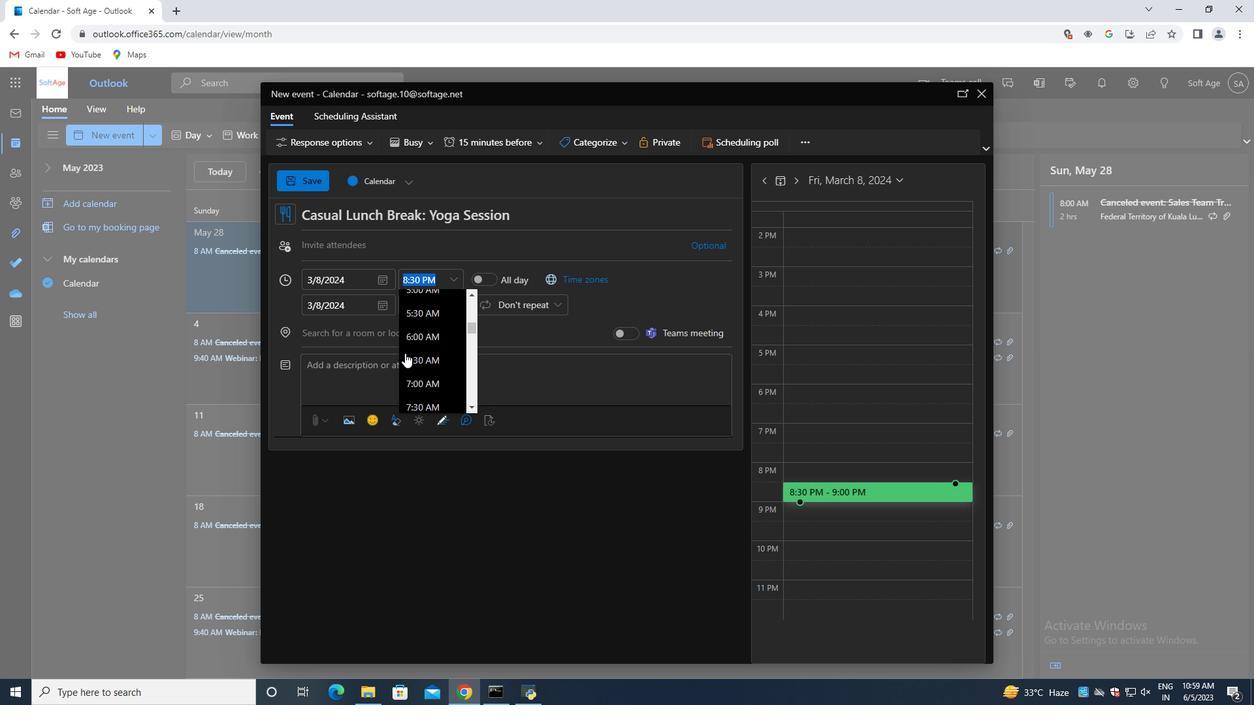 
Action: Mouse moved to (408, 346)
Screenshot: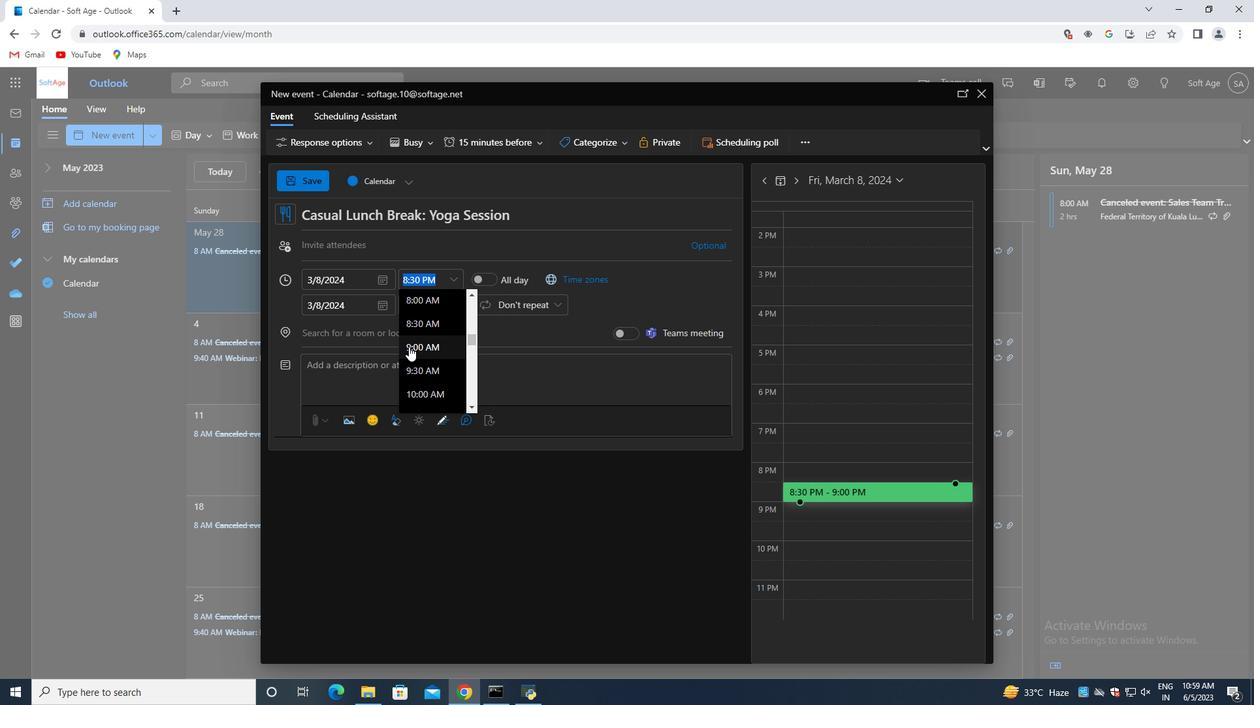 
Action: Mouse pressed left at (408, 346)
Screenshot: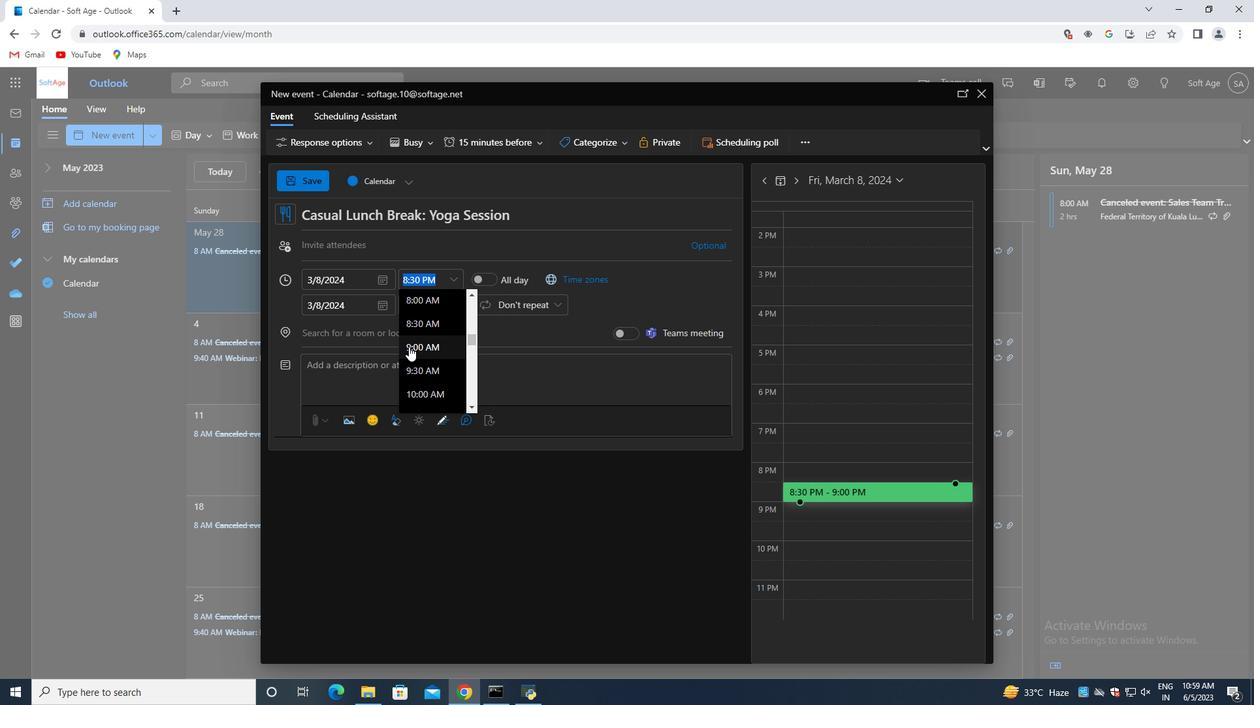 
Action: Key pressed <Key.left><Key.left><Key.left><Key.backspace><Key.backspace>15
Screenshot: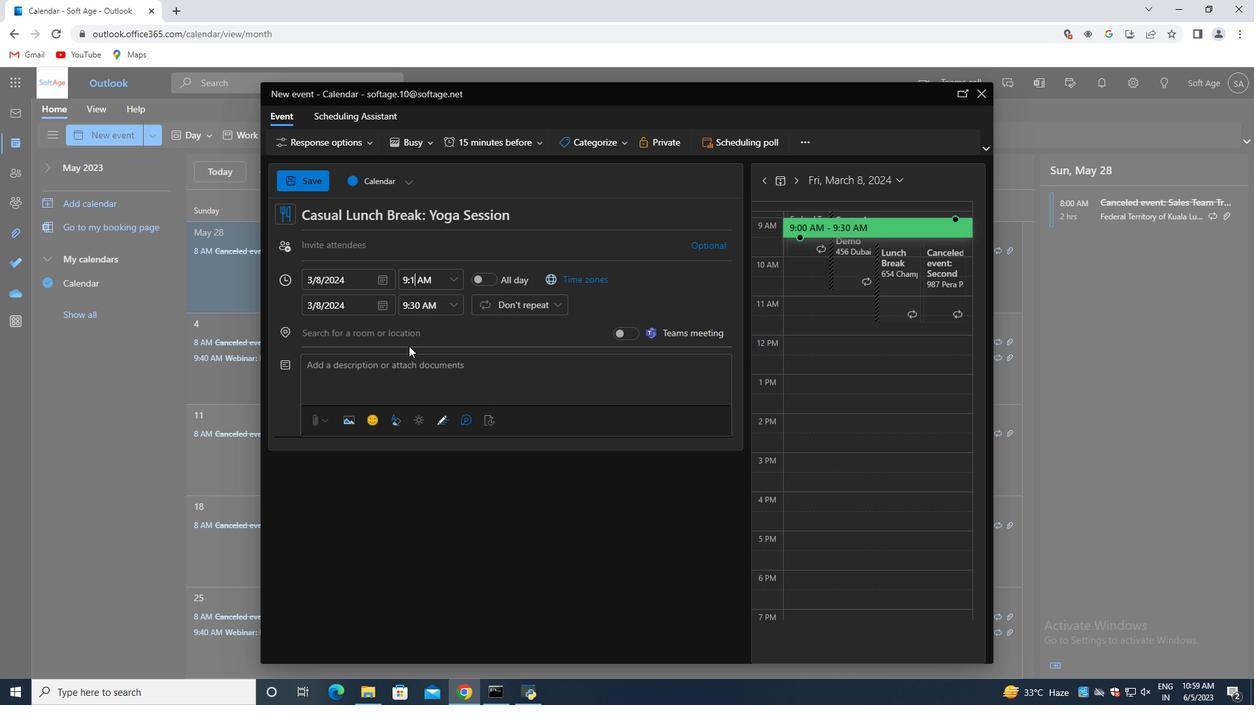 
Action: Mouse moved to (452, 306)
Screenshot: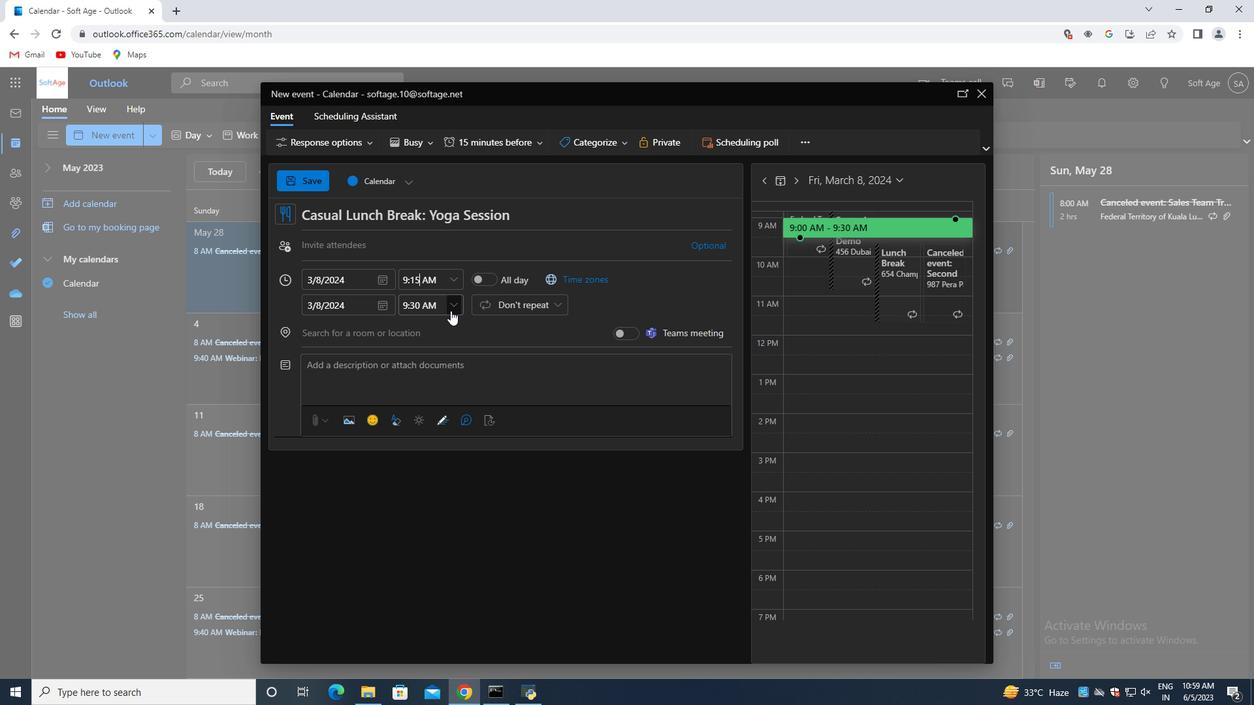 
Action: Mouse pressed left at (452, 306)
Screenshot: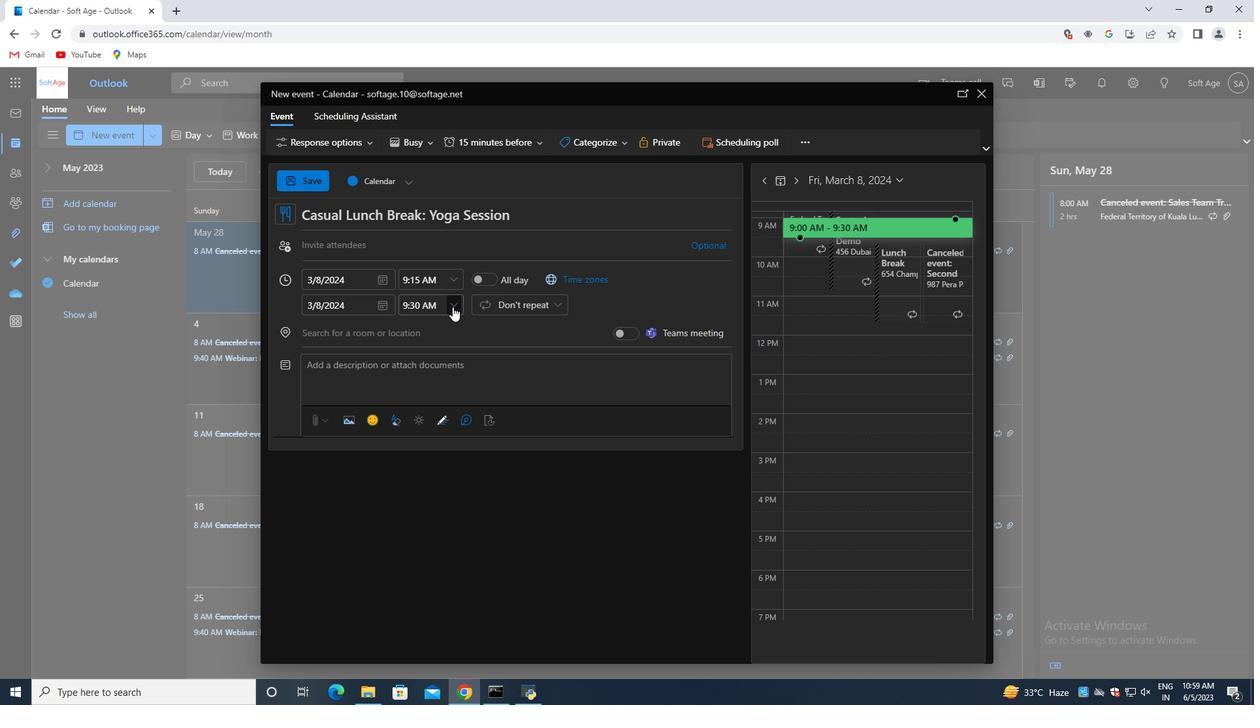 
Action: Mouse moved to (437, 391)
Screenshot: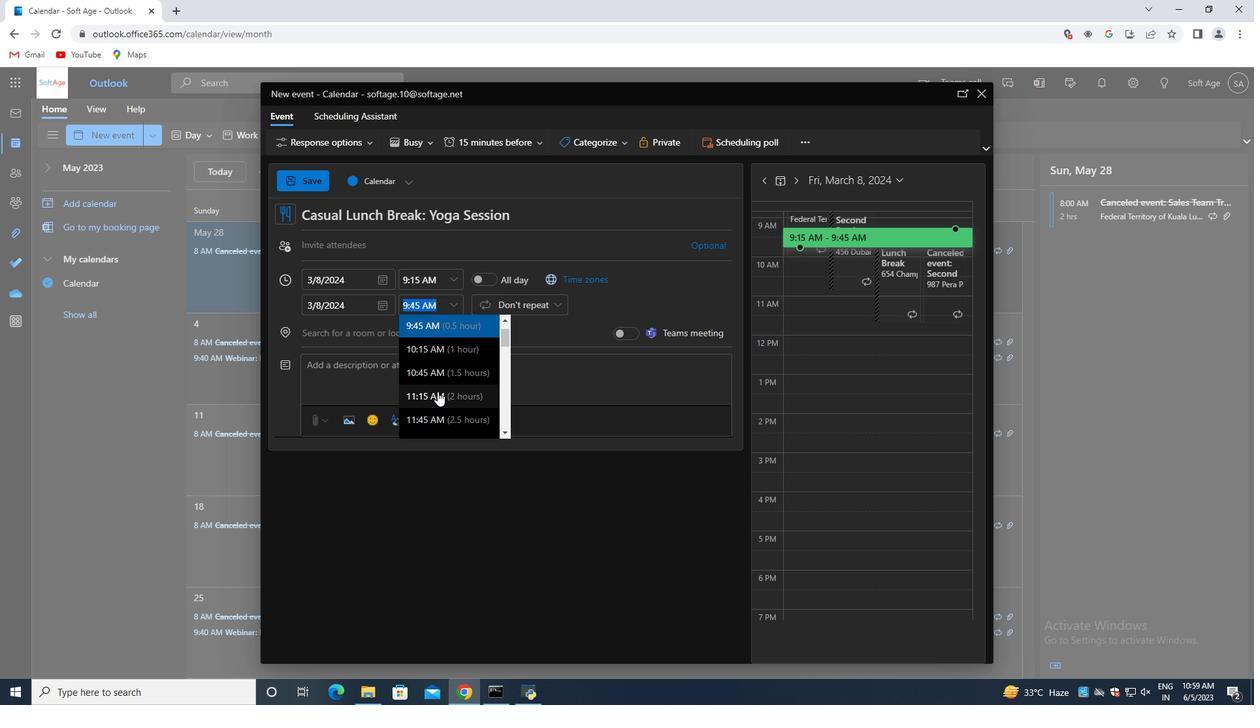 
Action: Mouse pressed left at (437, 391)
Screenshot: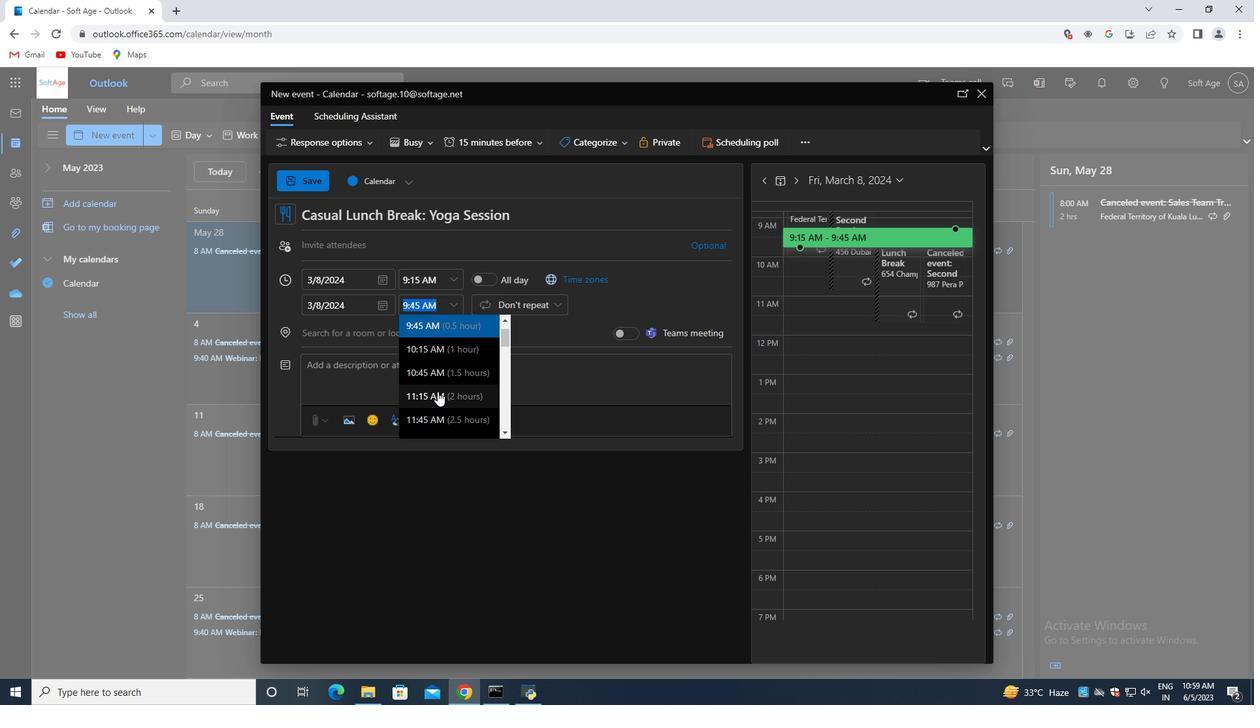 
Action: Mouse moved to (388, 242)
Screenshot: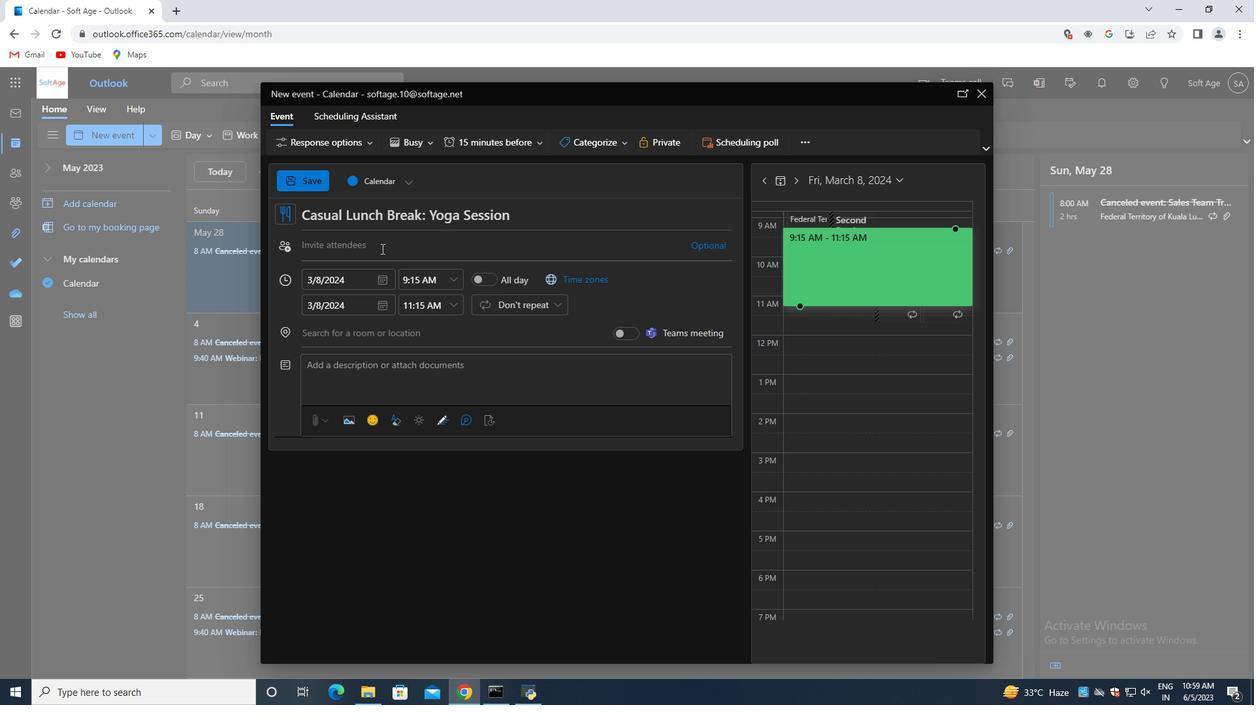 
Action: Mouse pressed left at (388, 242)
Screenshot: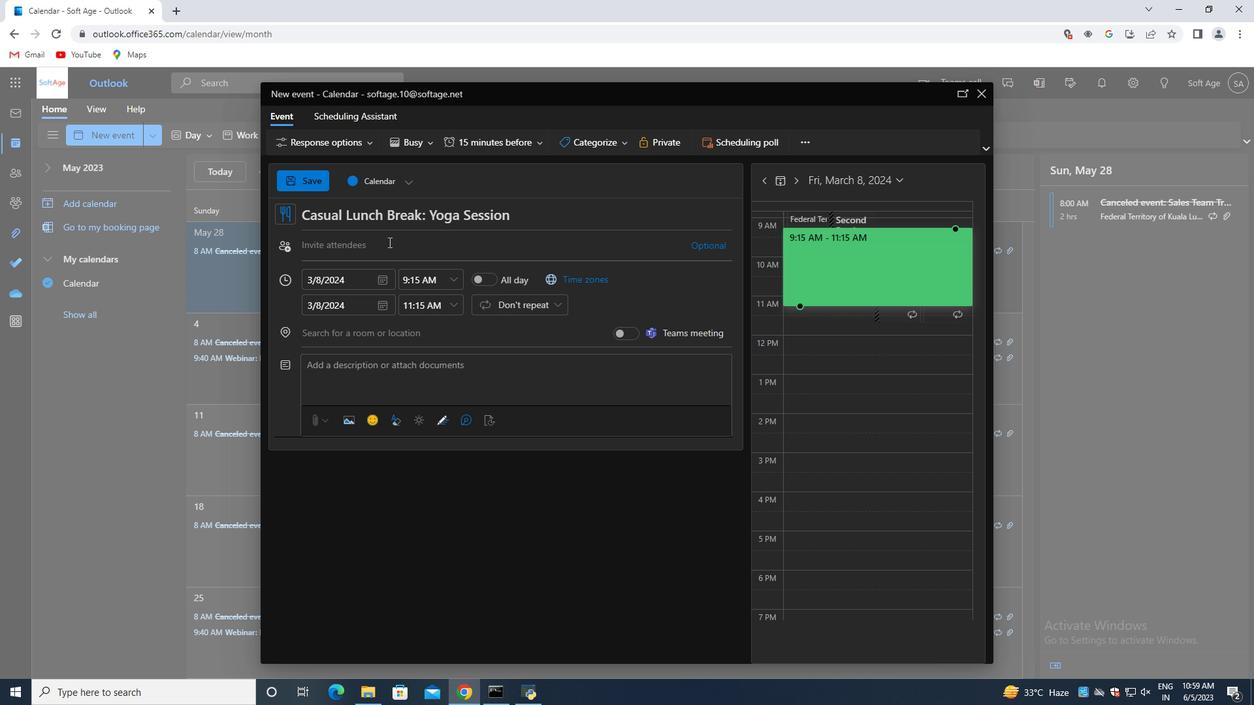 
Action: Key pressed softage.5<Key.shift>@softage.net<Key.enter>softage.6<Key.shift>@sofatge.net<Key.backspace><Key.backspace><Key.backspace><Key.backspace><Key.backspace><Key.backspace><Key.backspace><Key.backspace>tage.net<Key.enter>
Screenshot: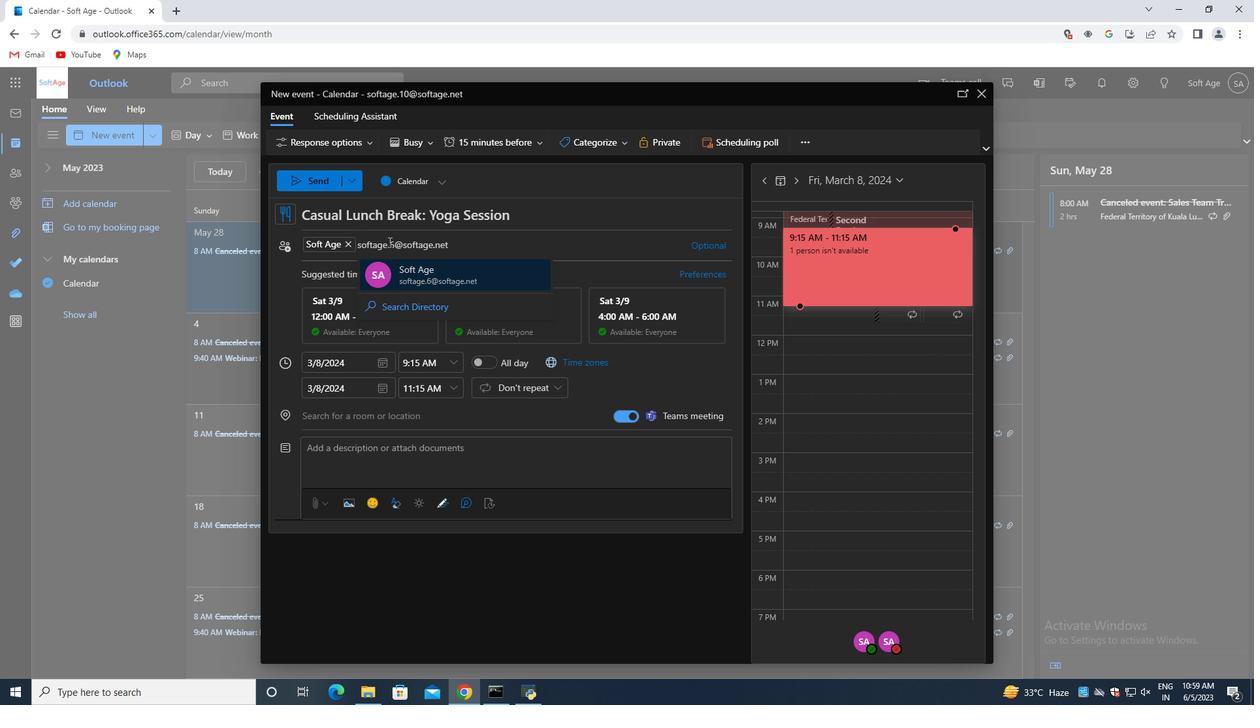 
Action: Mouse moved to (502, 134)
Screenshot: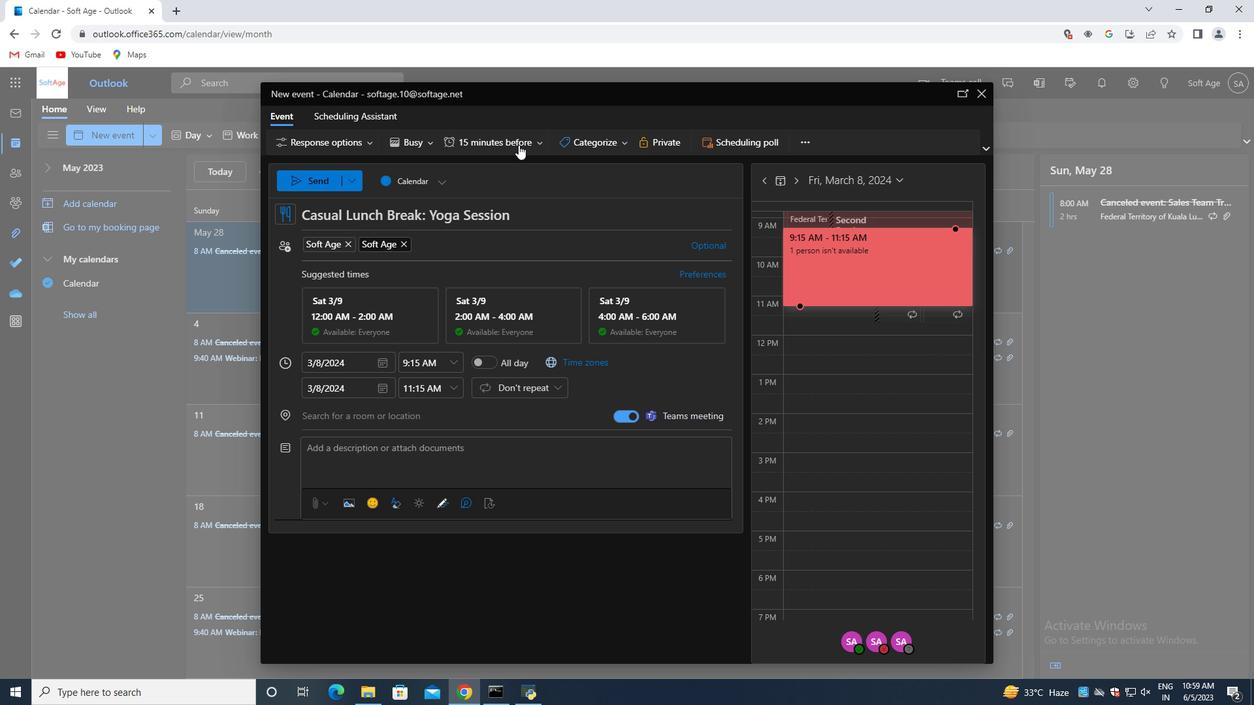 
Action: Mouse pressed left at (502, 134)
Screenshot: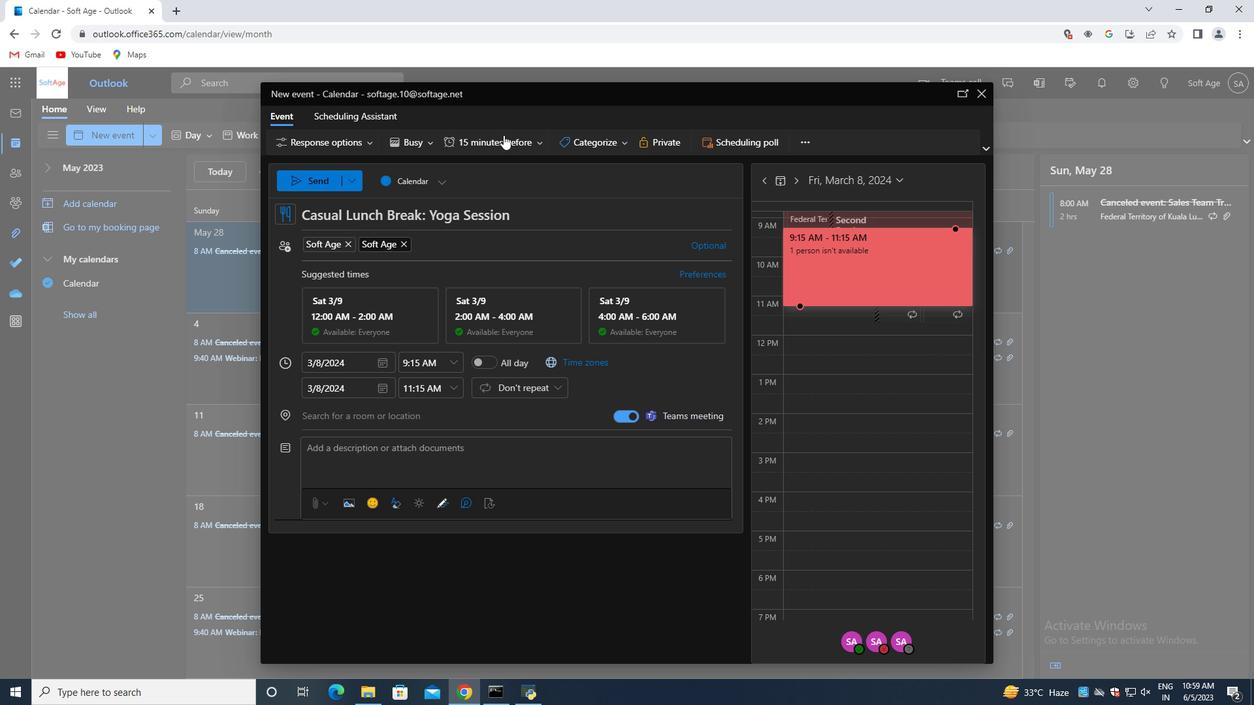 
Action: Mouse moved to (491, 287)
Screenshot: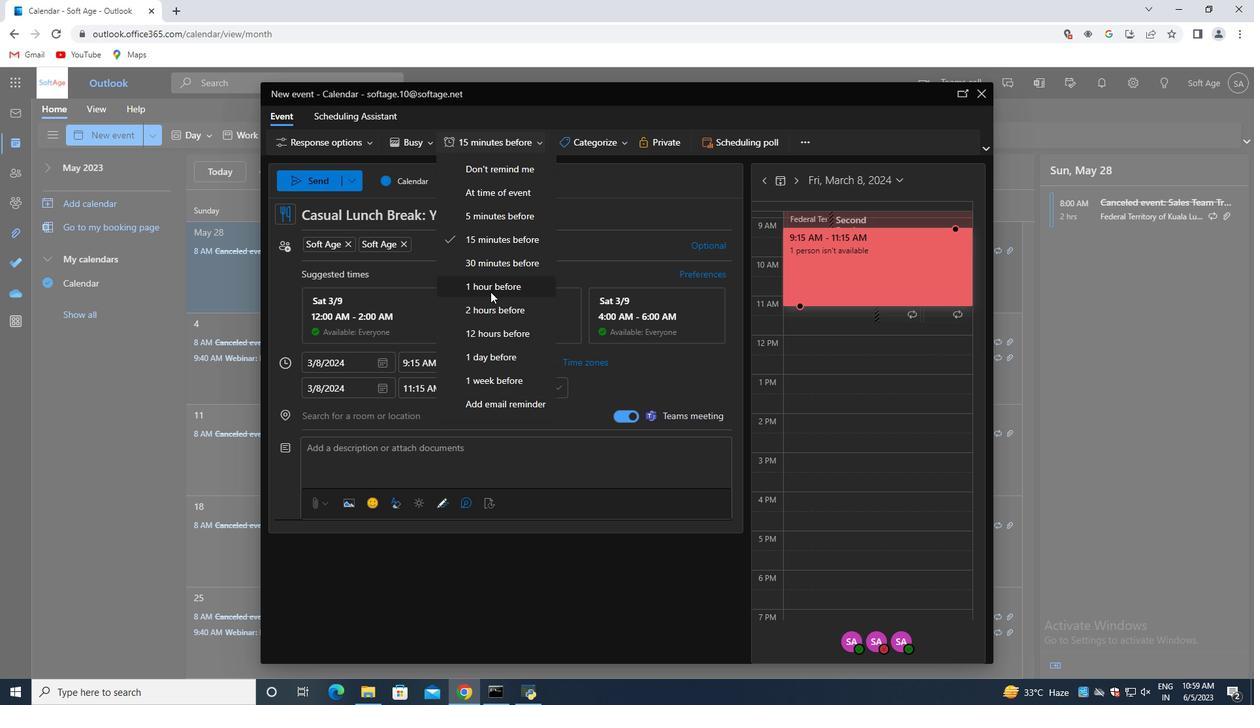 
Action: Mouse pressed left at (491, 287)
Screenshot: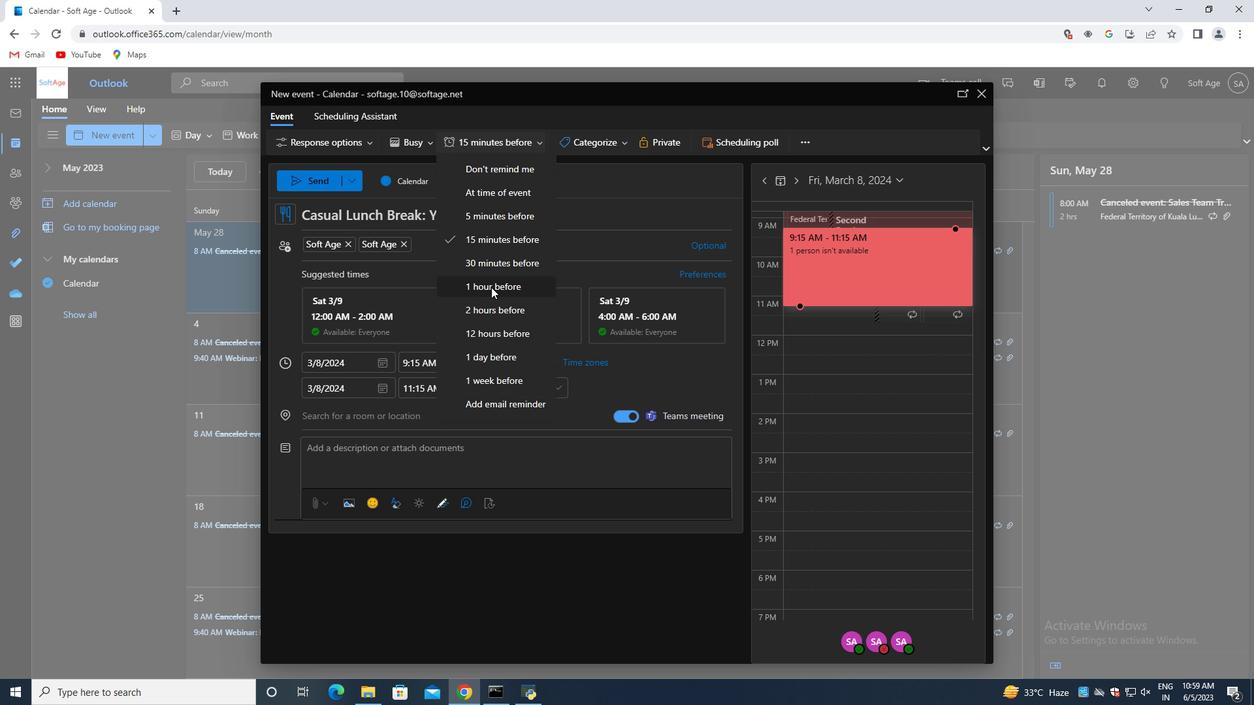 
Action: Mouse moved to (316, 181)
Screenshot: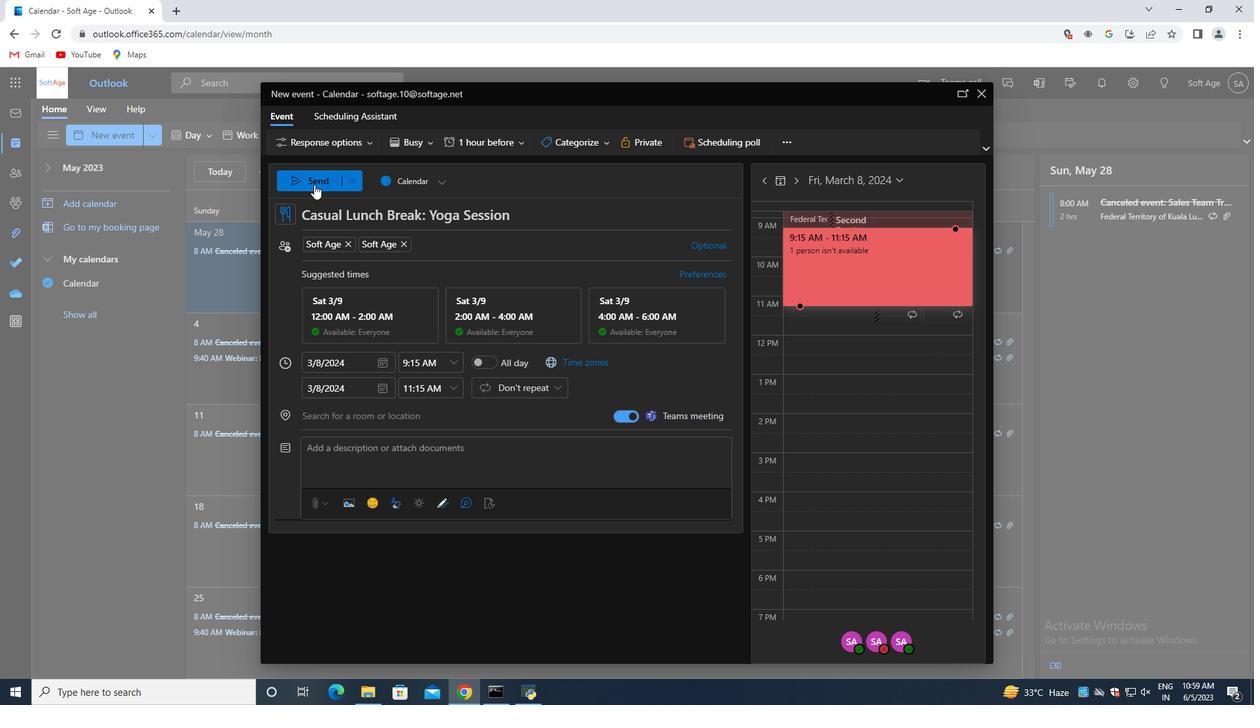 
Action: Mouse pressed left at (316, 181)
Screenshot: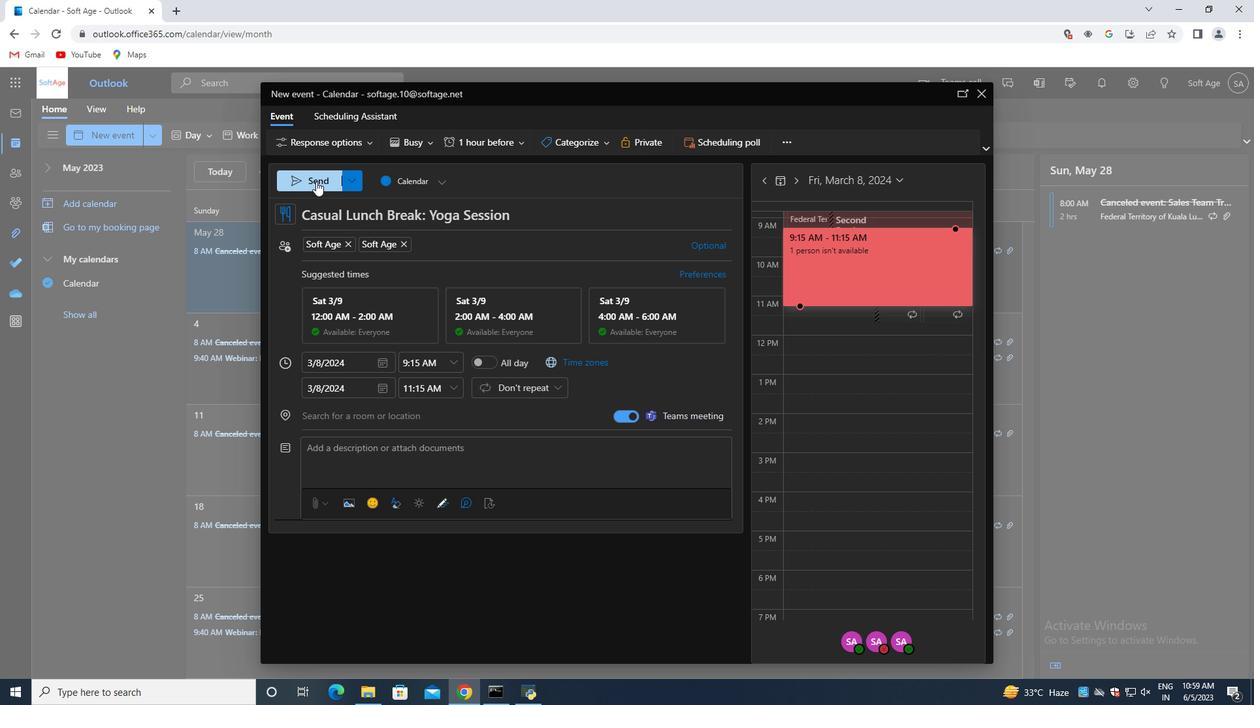 
